 Task: Find connections with filter location Santa Cruz das Palmeiras with filter topic #successwith filter profile language German with filter current company Kronos Incorporated with filter school Sacred Heart Convent School with filter industry IT System Data Services with filter service category Typing with filter keywords title Biostatistician
Action: Mouse moved to (183, 217)
Screenshot: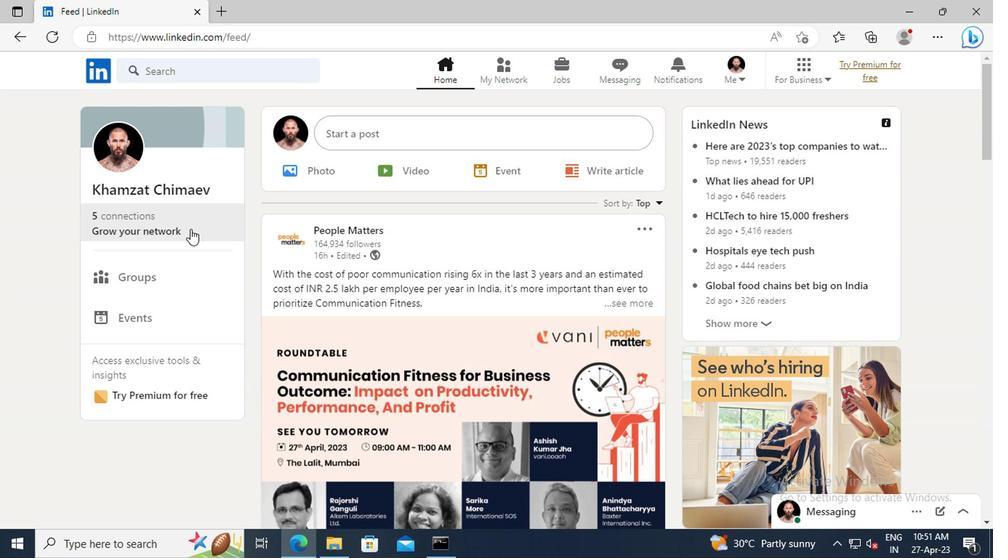 
Action: Mouse pressed left at (183, 217)
Screenshot: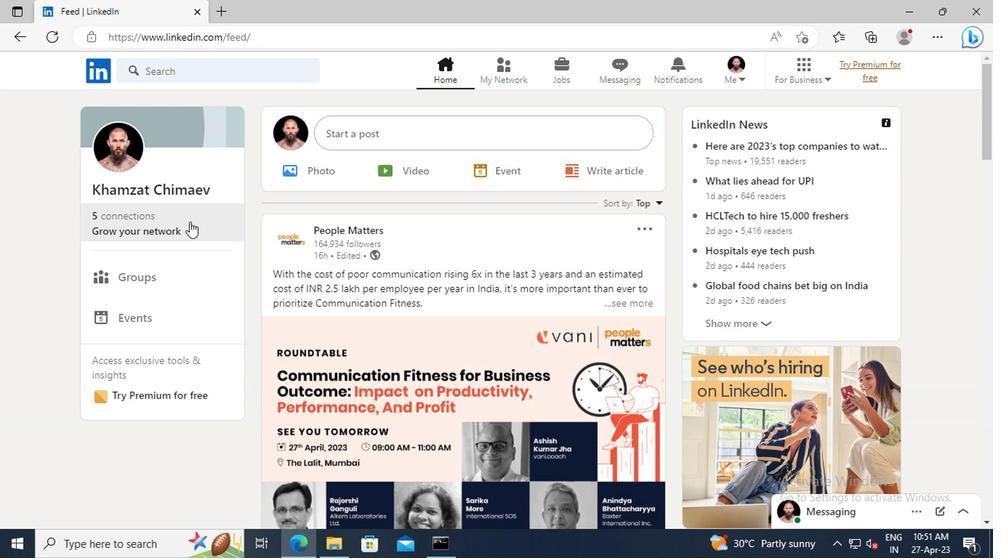 
Action: Mouse moved to (192, 157)
Screenshot: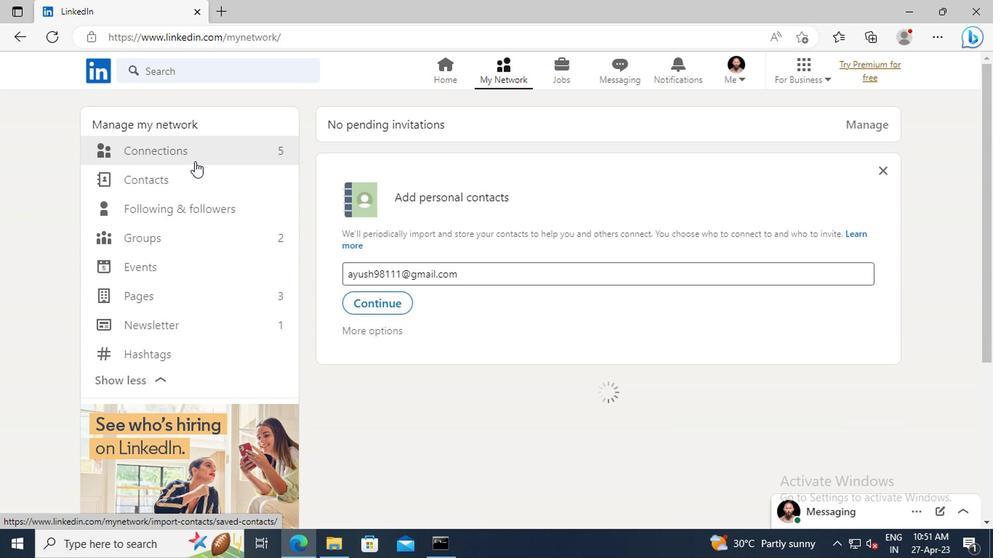 
Action: Mouse pressed left at (192, 157)
Screenshot: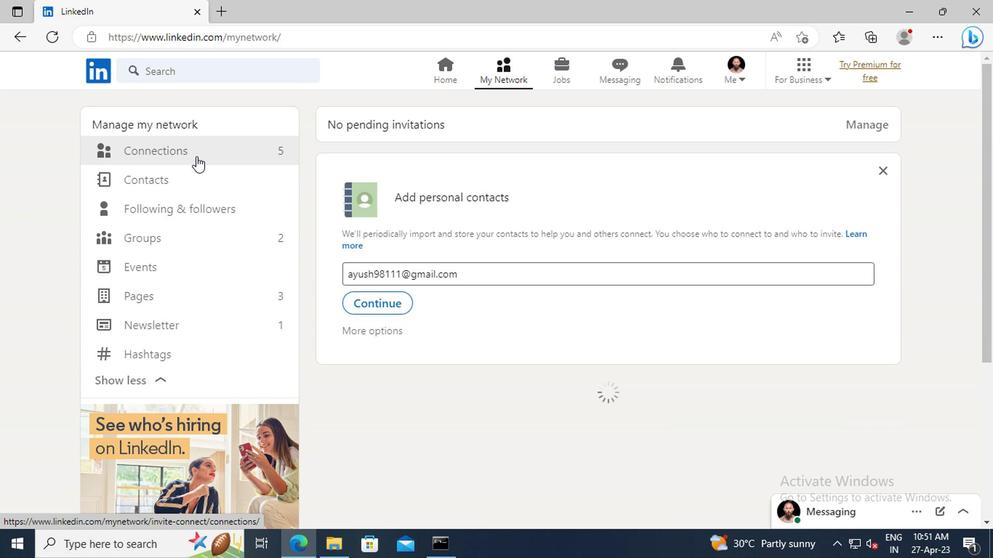 
Action: Mouse moved to (609, 157)
Screenshot: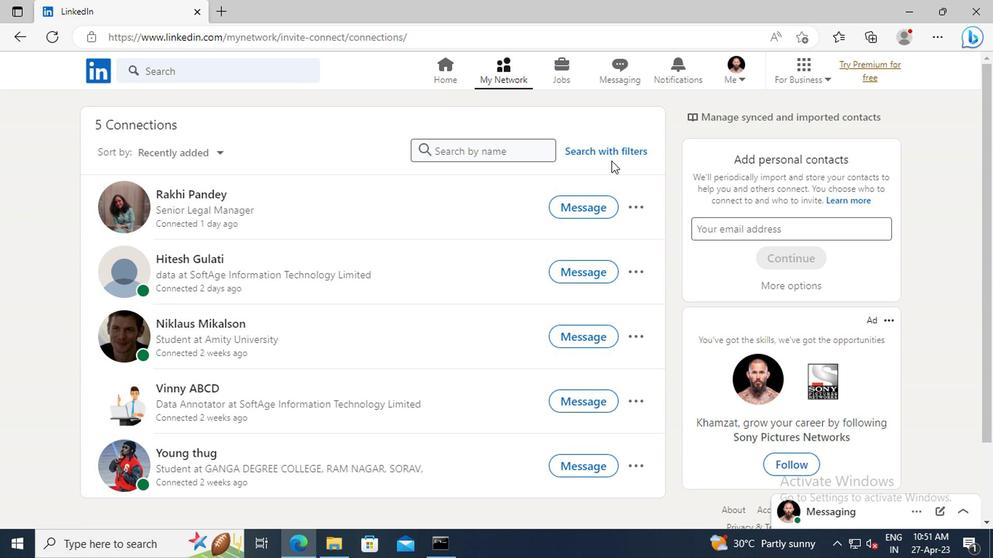 
Action: Mouse pressed left at (609, 157)
Screenshot: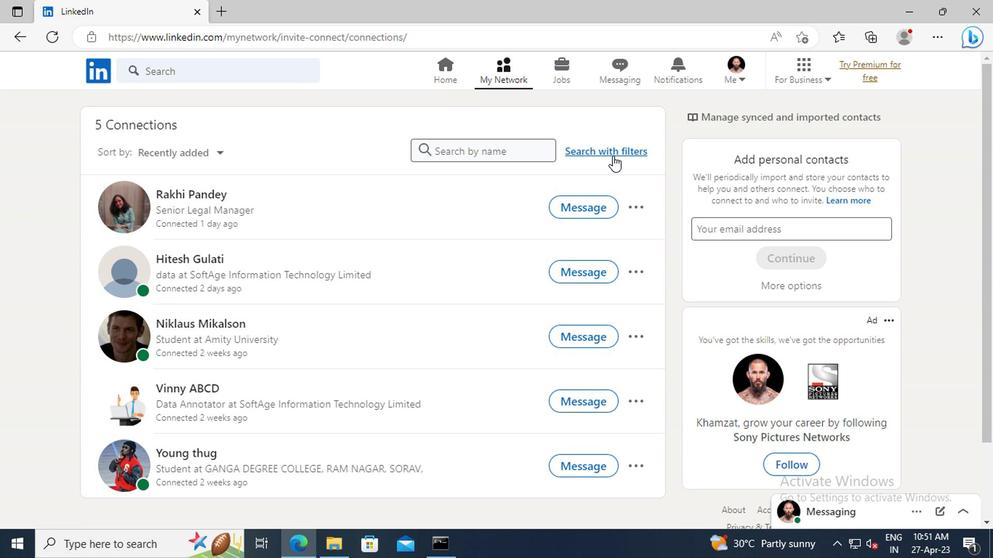
Action: Mouse moved to (557, 116)
Screenshot: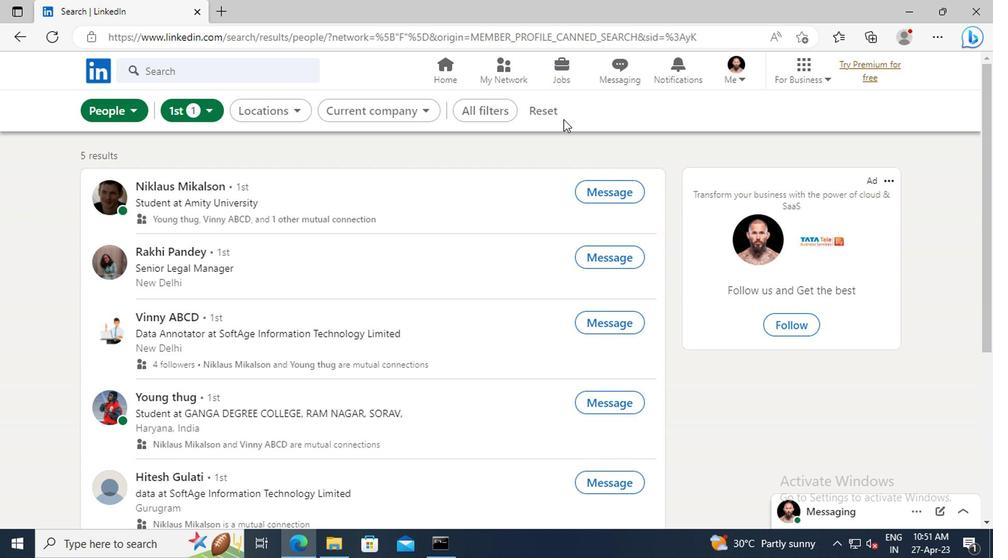 
Action: Mouse pressed left at (557, 116)
Screenshot: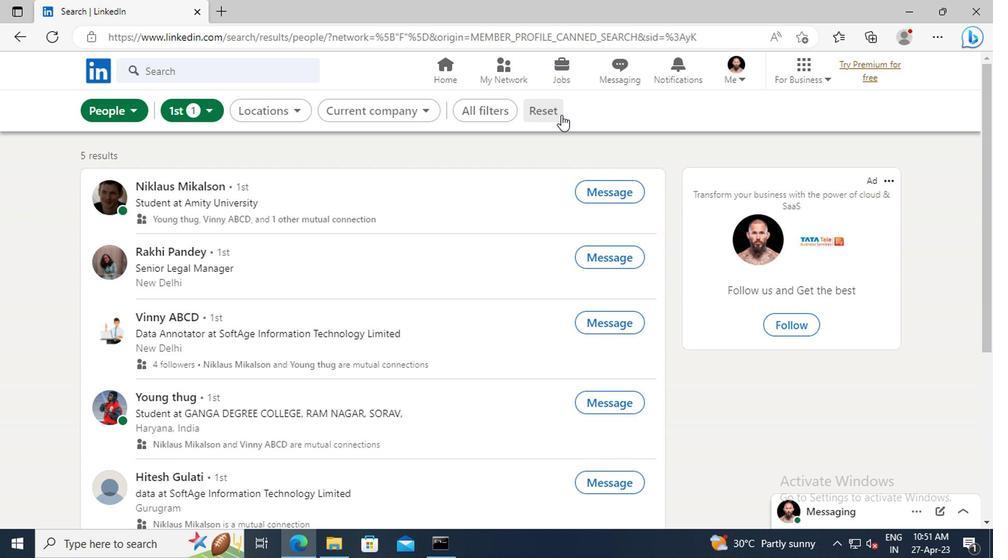 
Action: Mouse moved to (519, 109)
Screenshot: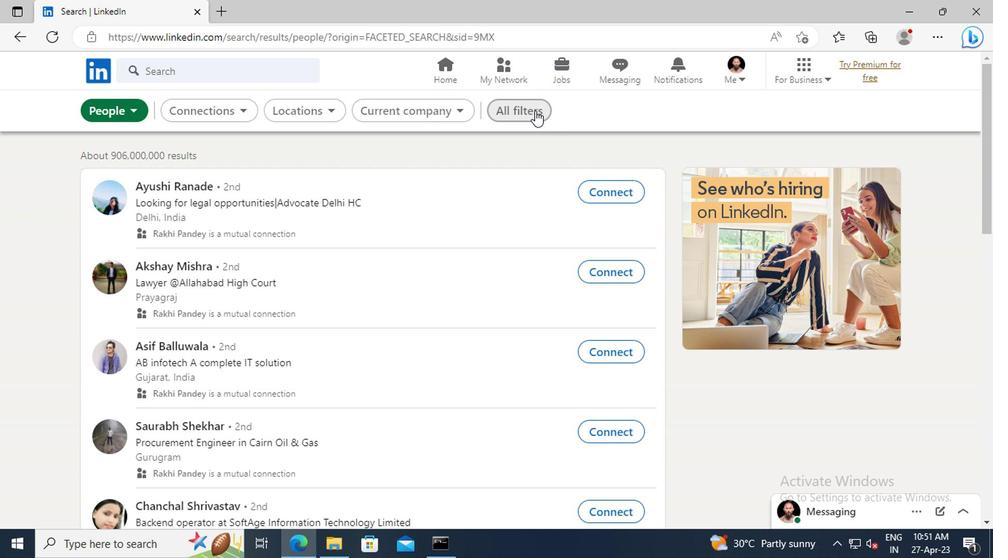
Action: Mouse pressed left at (519, 109)
Screenshot: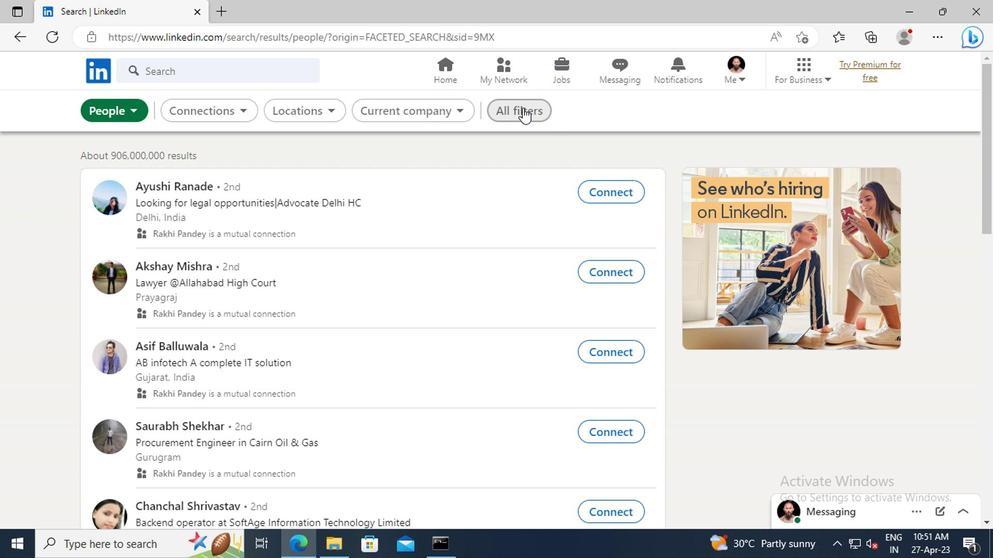 
Action: Mouse moved to (831, 248)
Screenshot: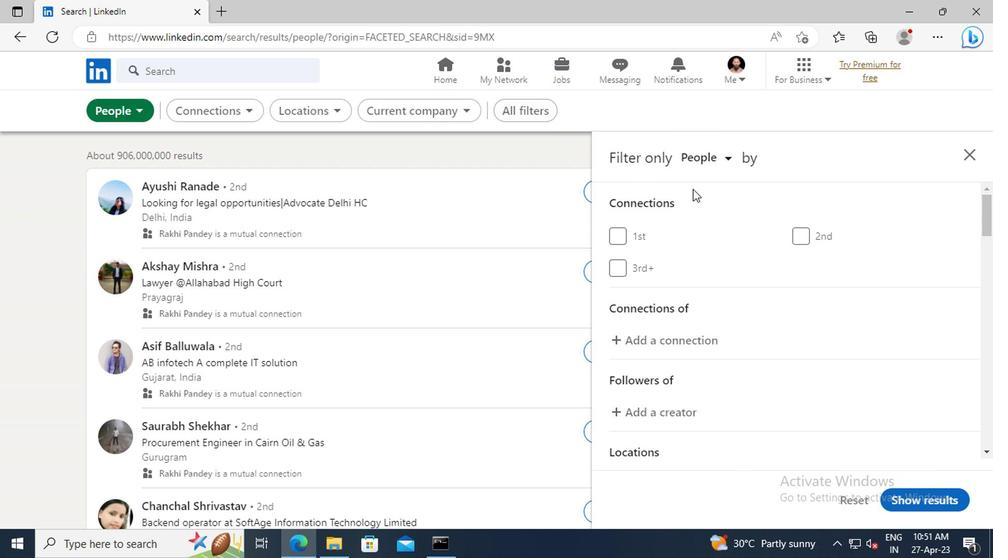
Action: Mouse scrolled (831, 247) with delta (0, 0)
Screenshot: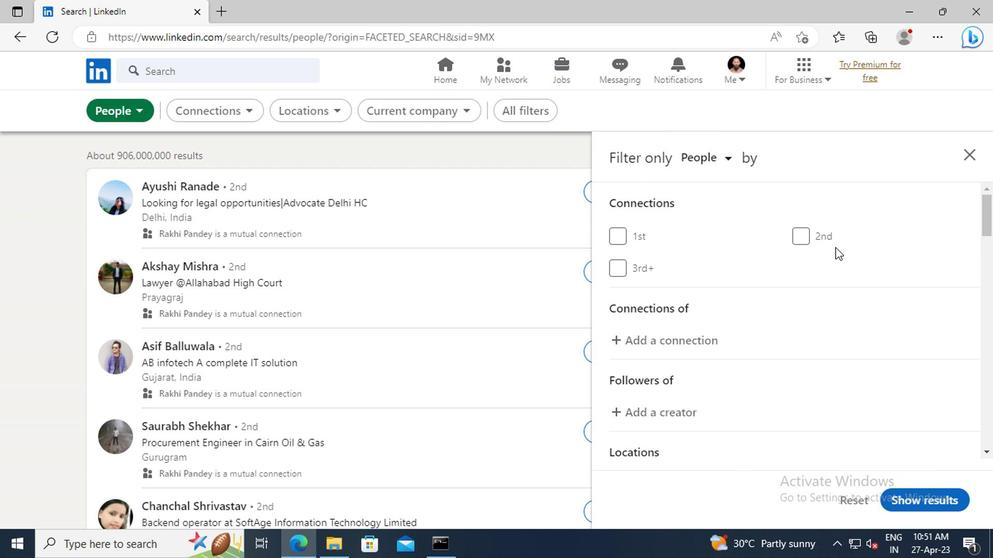 
Action: Mouse scrolled (831, 247) with delta (0, 0)
Screenshot: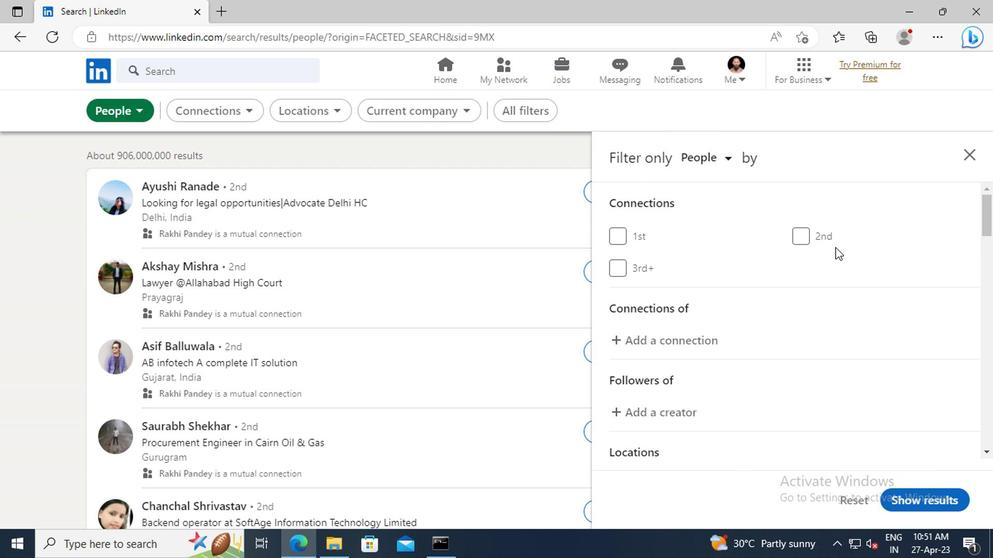 
Action: Mouse scrolled (831, 247) with delta (0, 0)
Screenshot: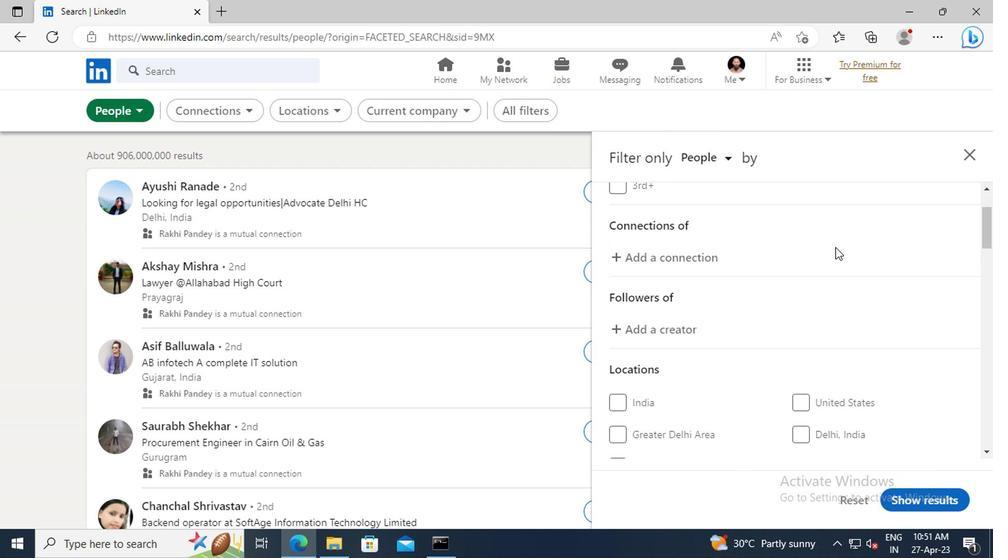 
Action: Mouse scrolled (831, 247) with delta (0, 0)
Screenshot: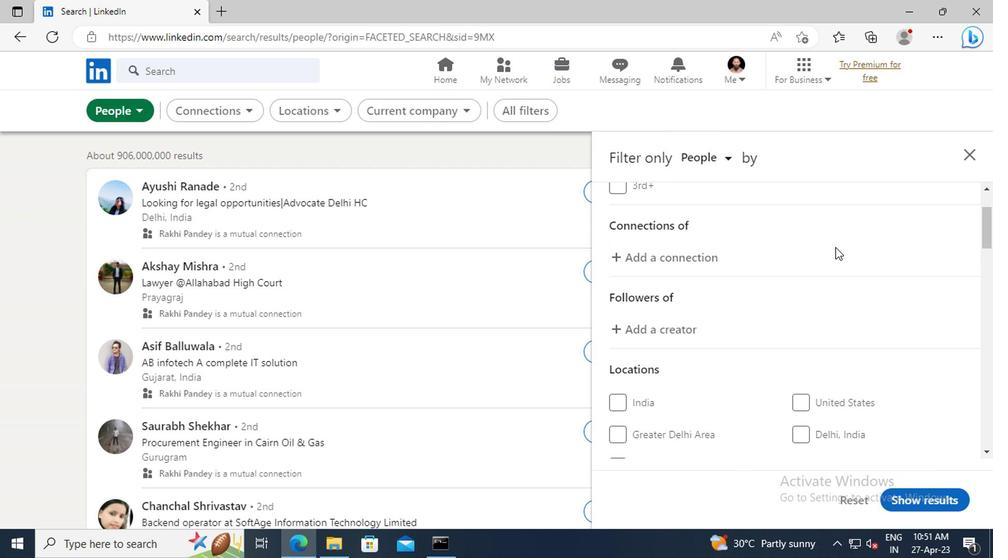 
Action: Mouse scrolled (831, 247) with delta (0, 0)
Screenshot: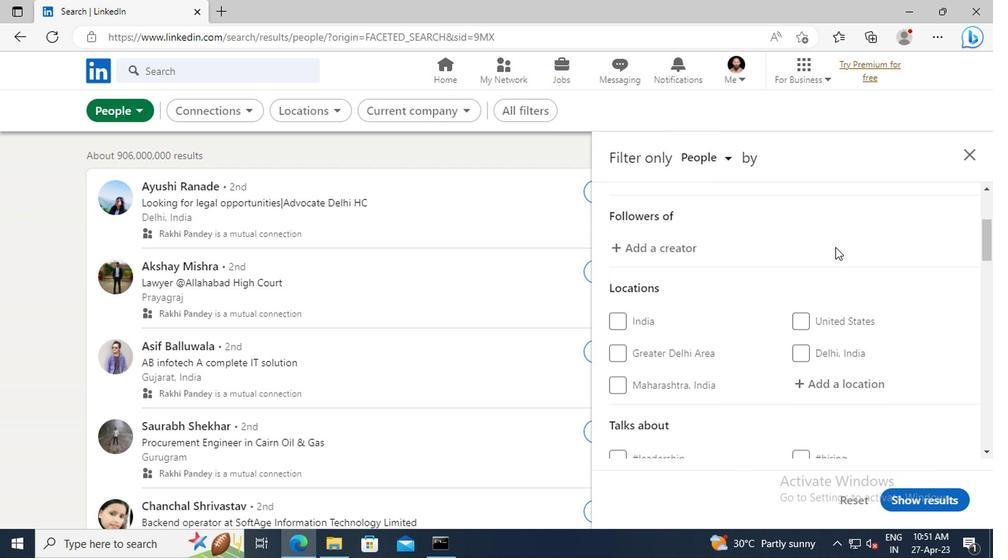 
Action: Mouse moved to (831, 338)
Screenshot: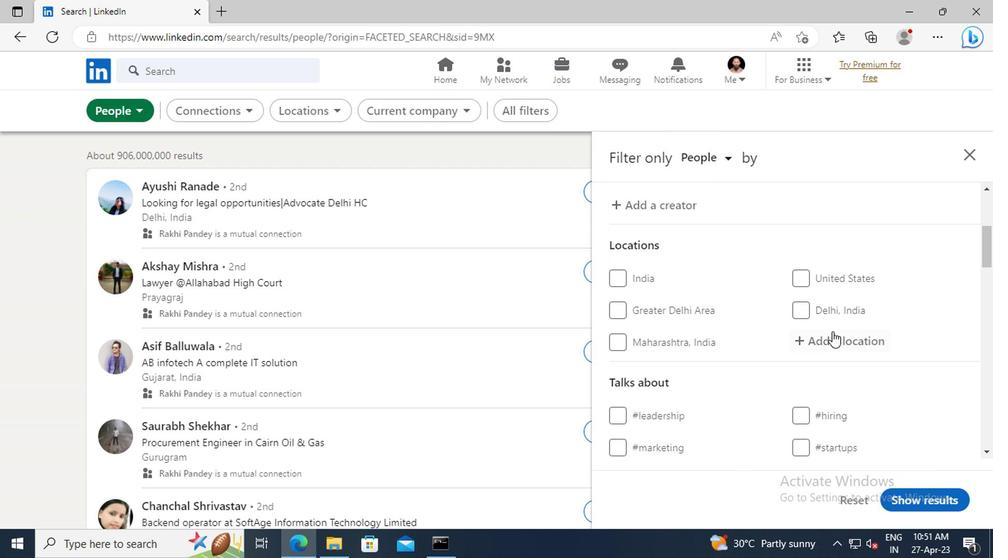 
Action: Mouse pressed left at (831, 338)
Screenshot: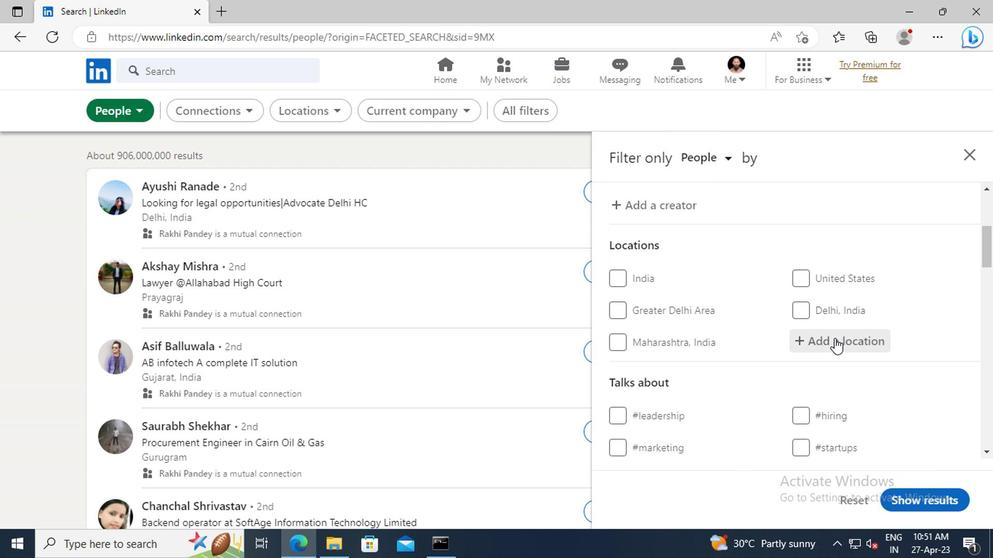 
Action: Key pressed <Key.shift>SANTA<Key.space><Key.shift>CRUZ<Key.space>DAS<Key.space><Key.shift>PALMEIRAS
Screenshot: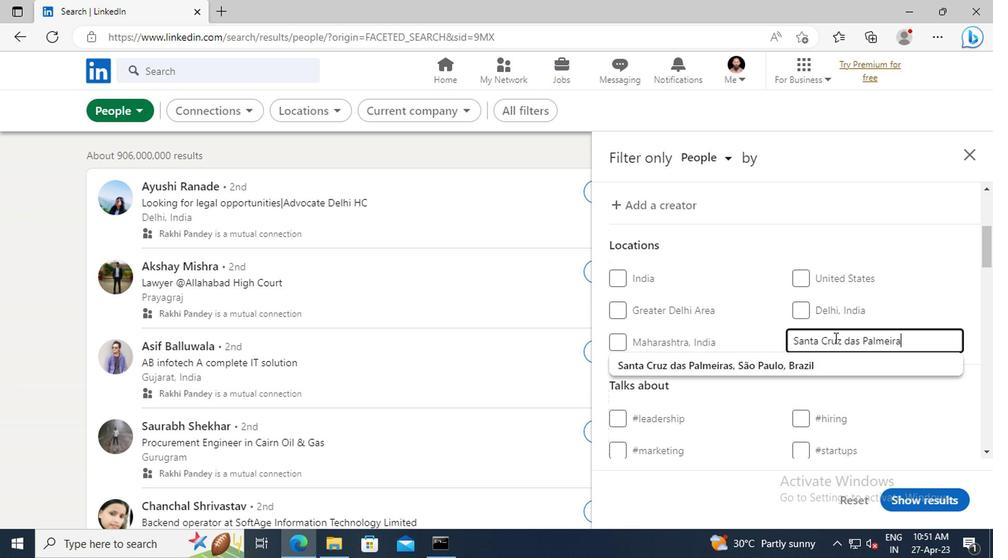 
Action: Mouse moved to (825, 366)
Screenshot: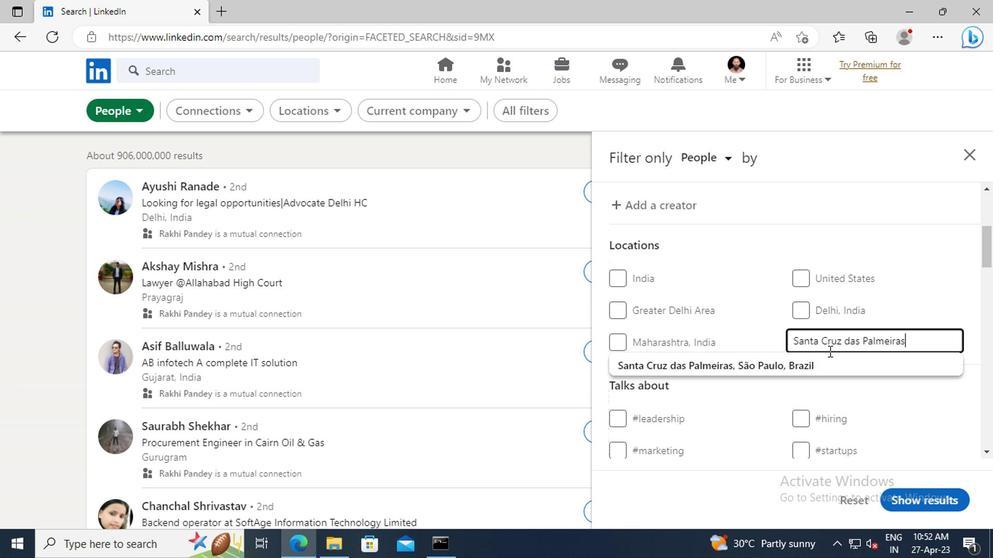 
Action: Mouse pressed left at (825, 366)
Screenshot: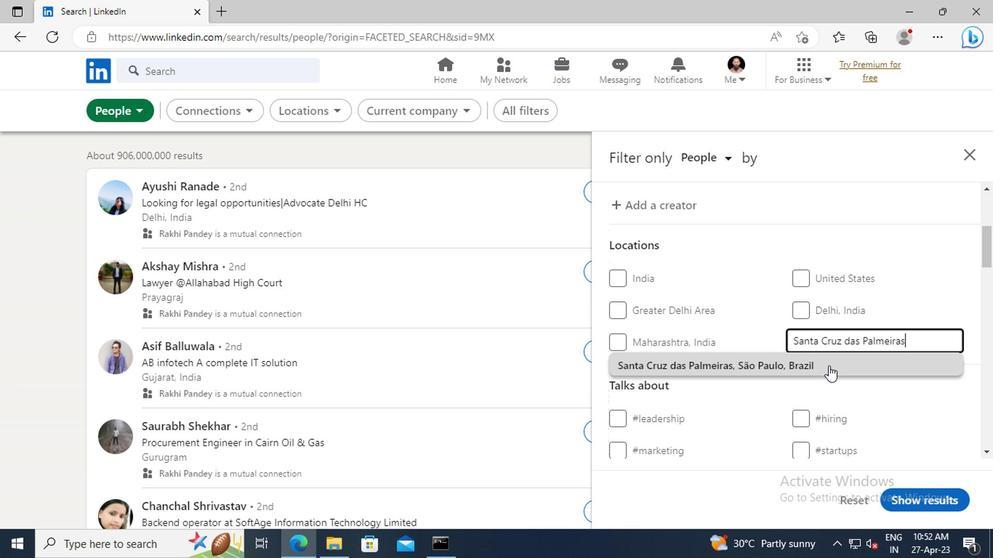 
Action: Mouse moved to (812, 277)
Screenshot: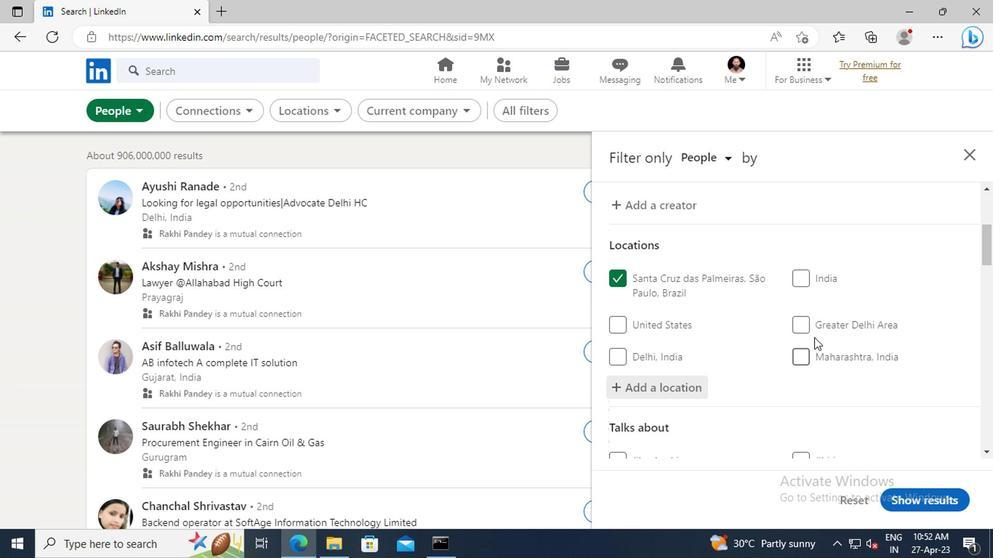 
Action: Mouse scrolled (812, 277) with delta (0, 0)
Screenshot: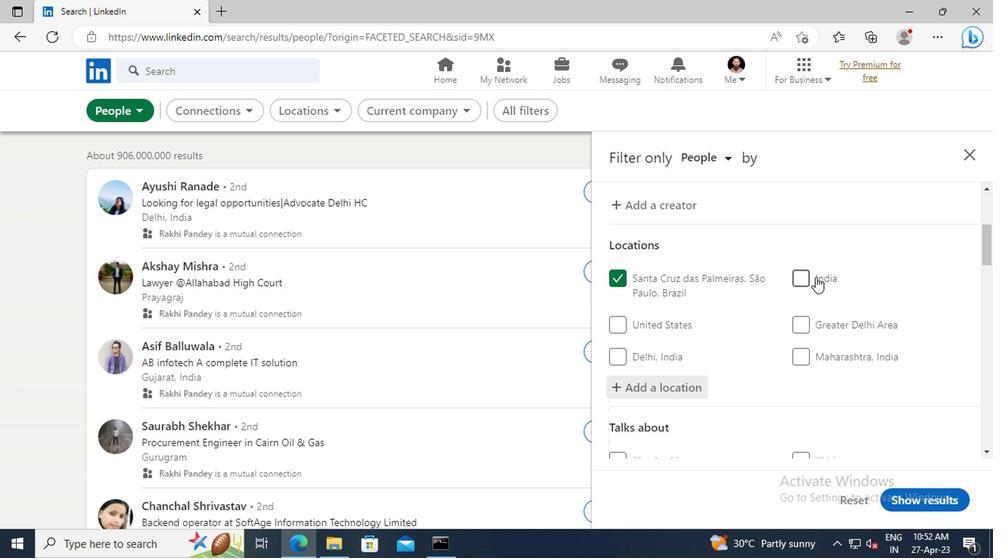 
Action: Mouse scrolled (812, 277) with delta (0, 0)
Screenshot: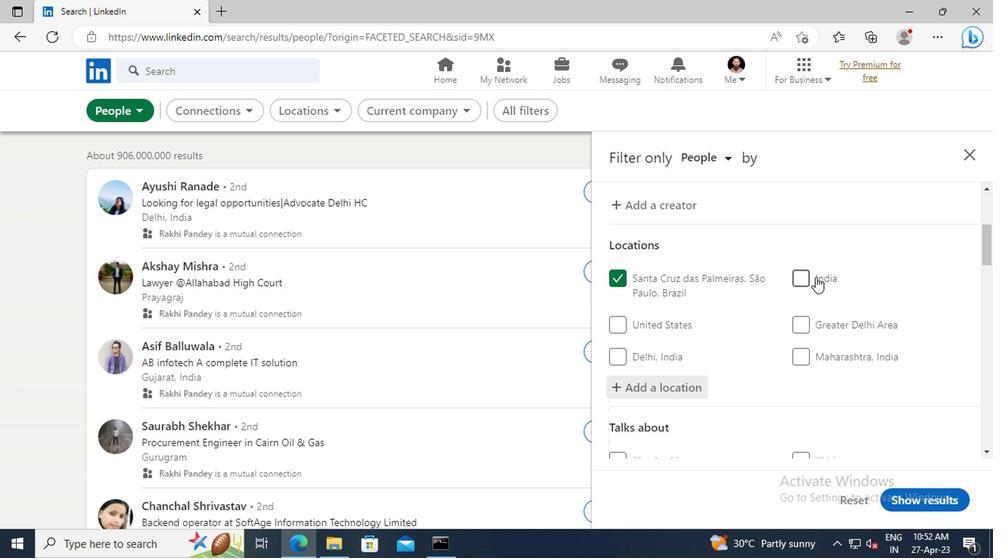 
Action: Mouse scrolled (812, 277) with delta (0, 0)
Screenshot: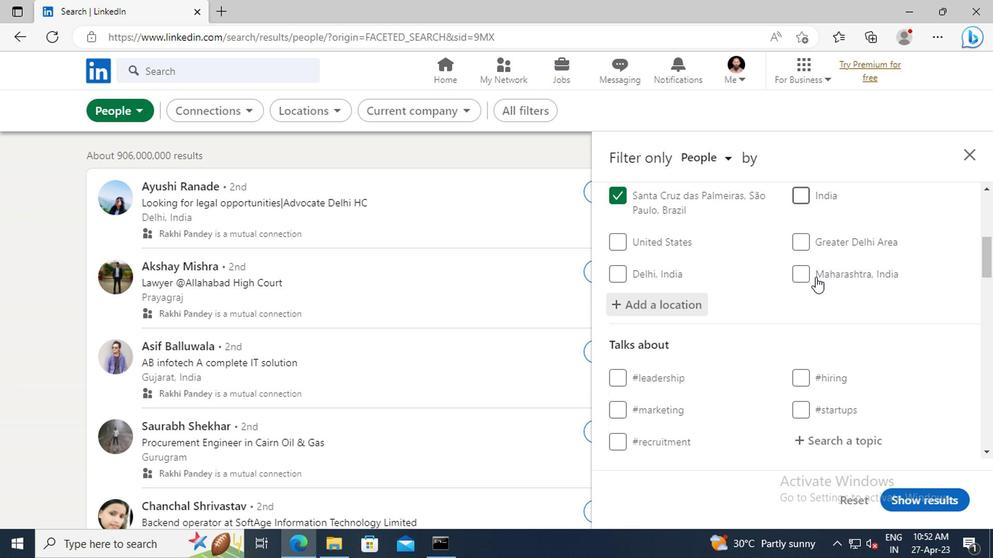 
Action: Mouse scrolled (812, 277) with delta (0, 0)
Screenshot: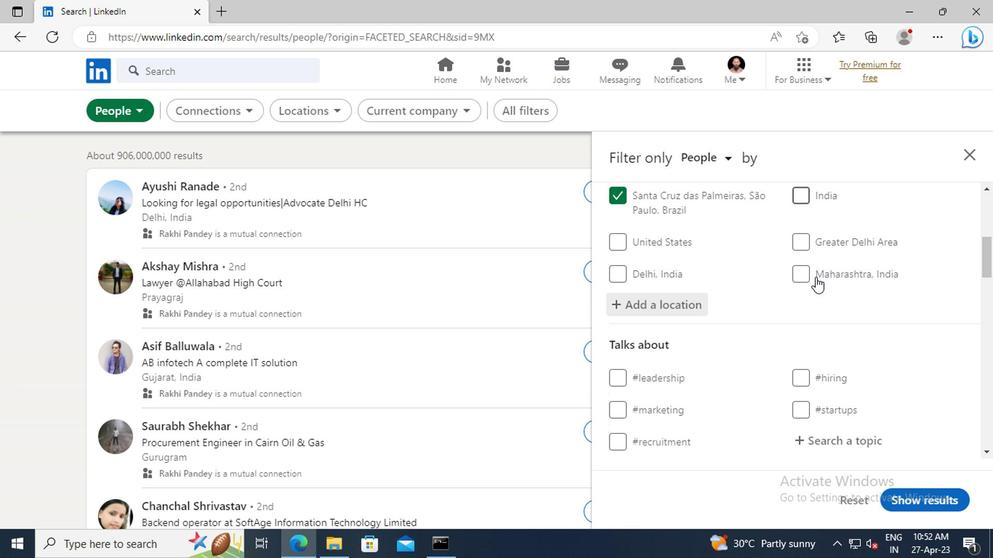 
Action: Mouse scrolled (812, 277) with delta (0, 0)
Screenshot: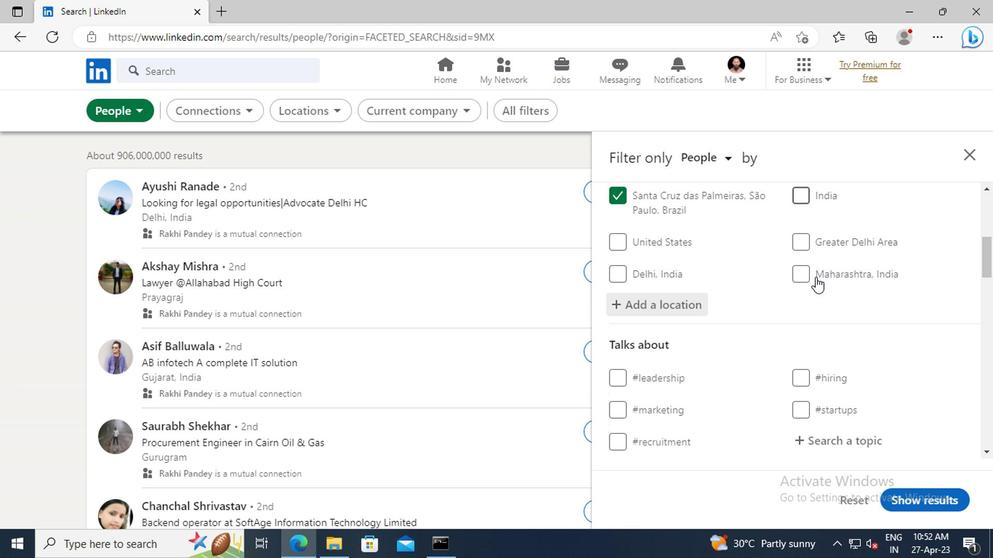 
Action: Mouse moved to (820, 315)
Screenshot: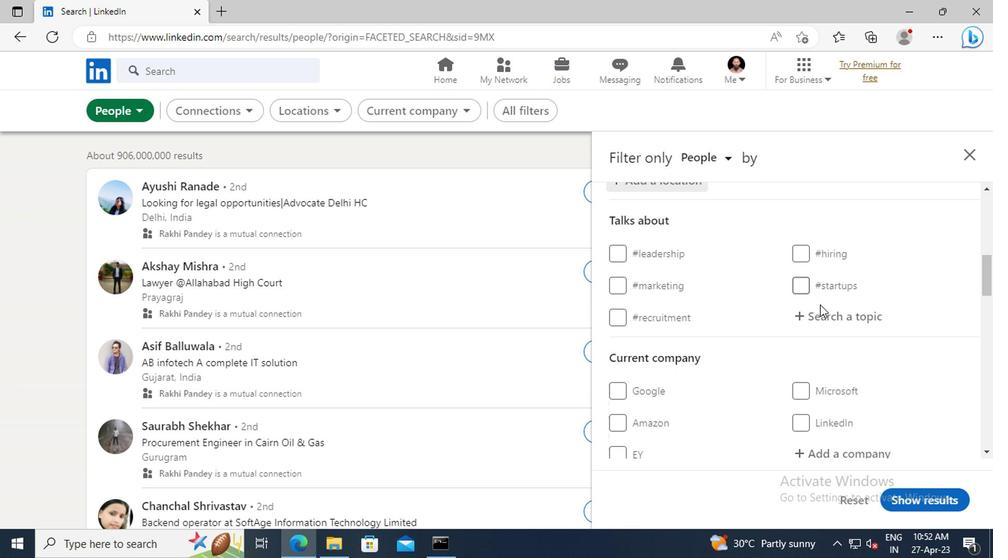 
Action: Mouse pressed left at (820, 315)
Screenshot: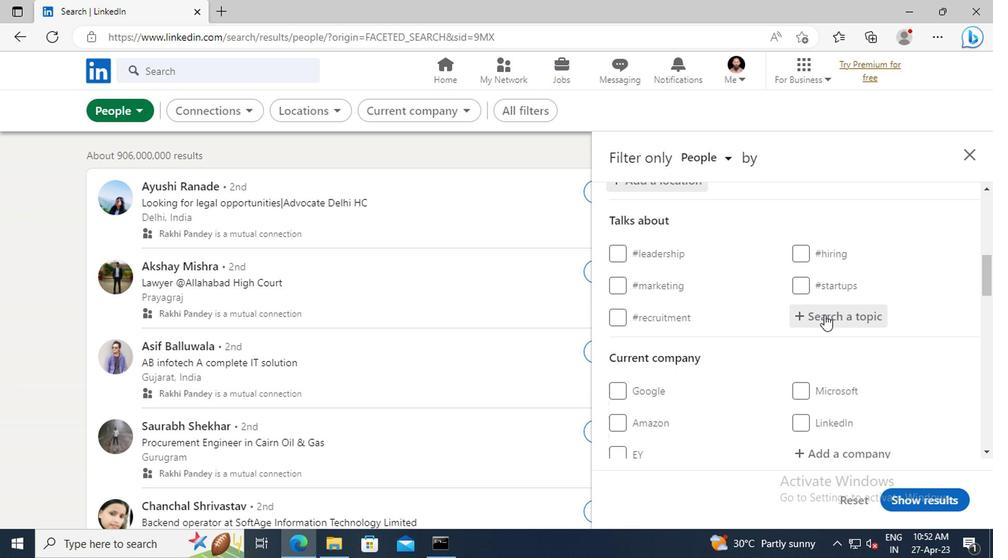 
Action: Key pressed <Key.shift>#SUCCESSWITH<Key.enter>
Screenshot: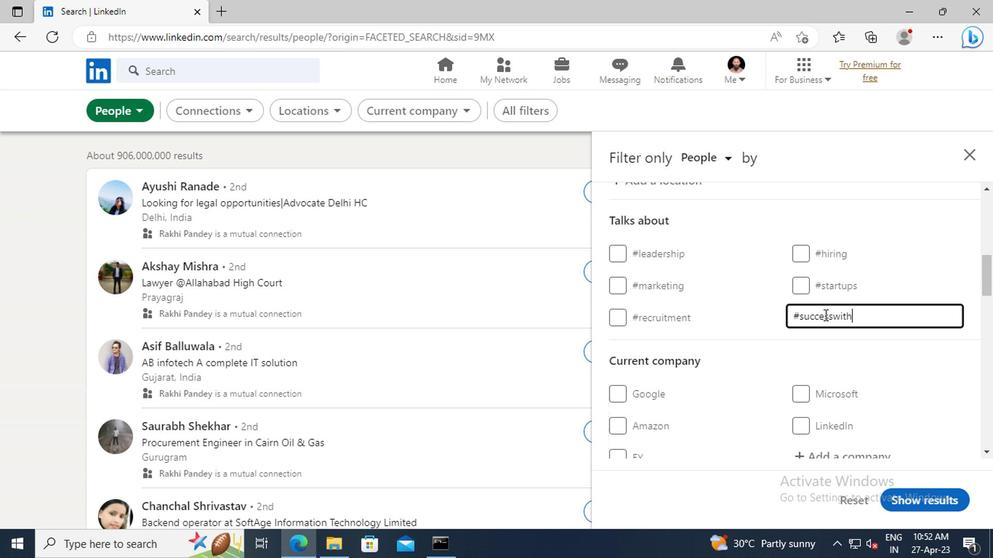 
Action: Mouse moved to (763, 315)
Screenshot: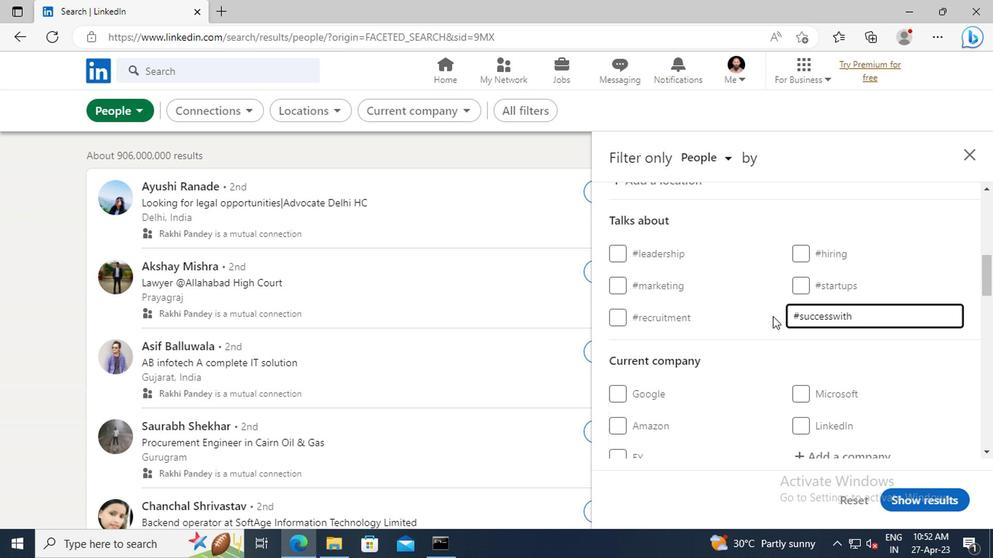 
Action: Mouse scrolled (763, 314) with delta (0, -1)
Screenshot: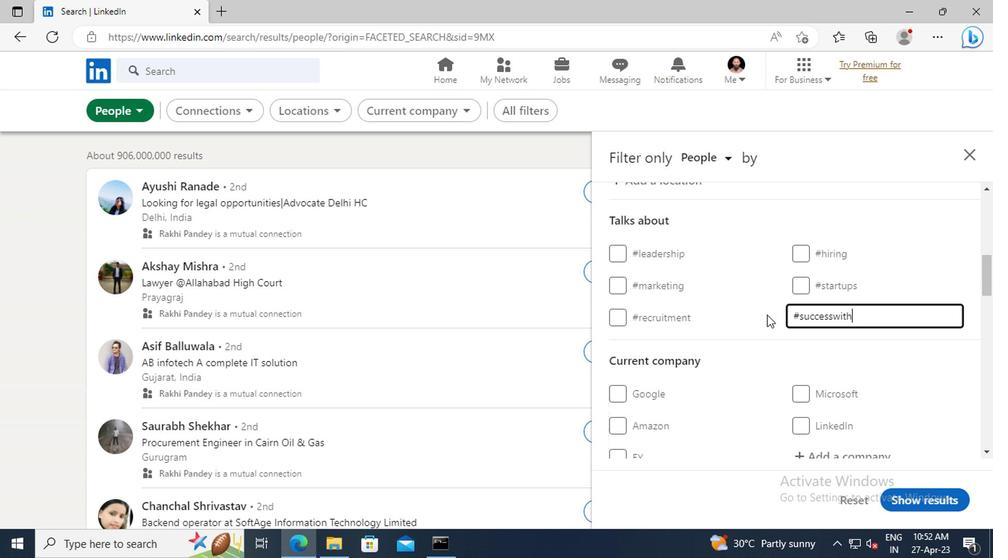 
Action: Mouse scrolled (763, 314) with delta (0, -1)
Screenshot: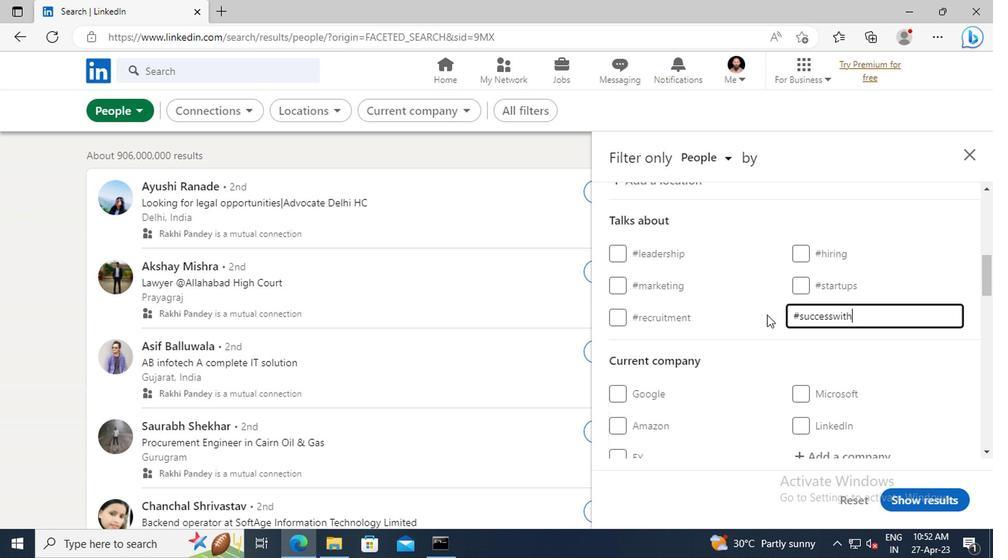 
Action: Mouse scrolled (763, 314) with delta (0, -1)
Screenshot: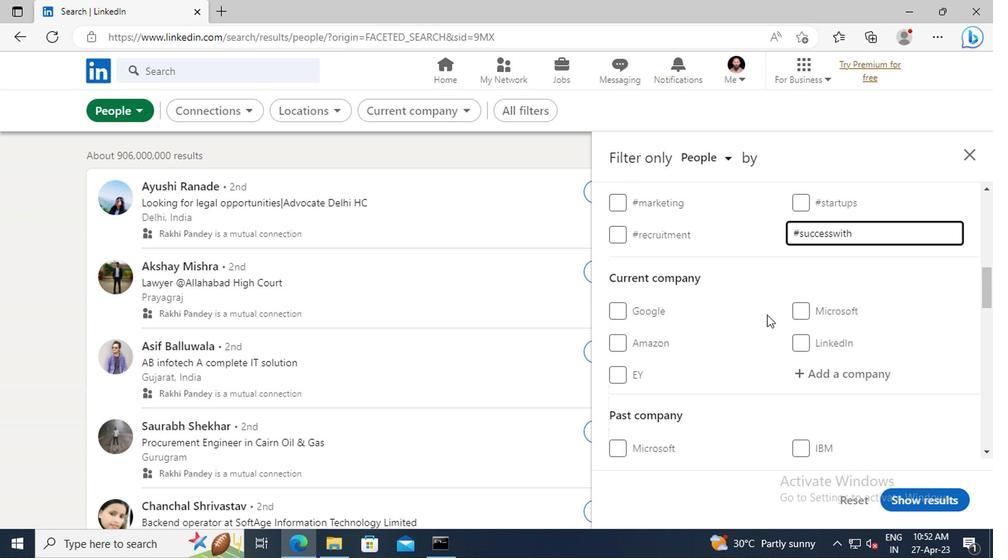 
Action: Mouse scrolled (763, 314) with delta (0, -1)
Screenshot: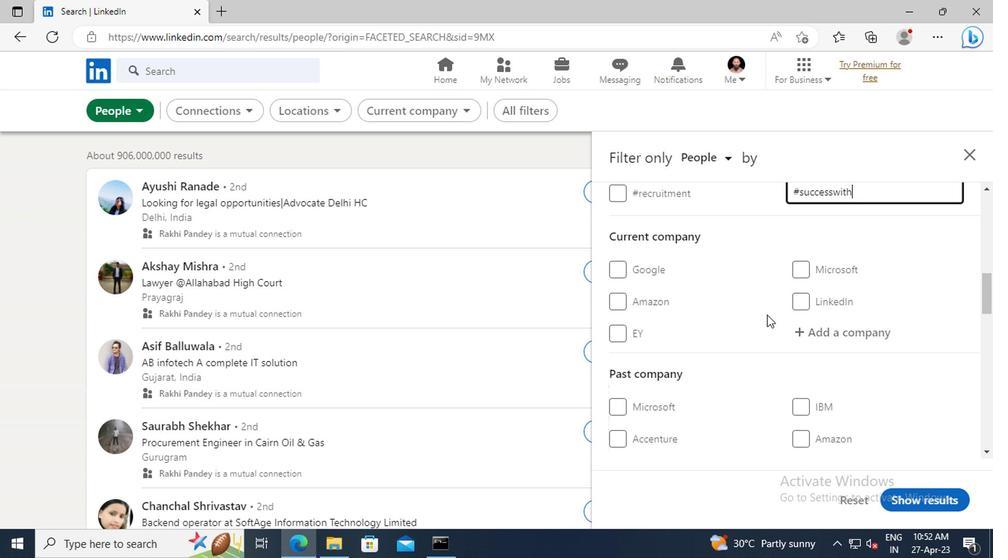 
Action: Mouse scrolled (763, 314) with delta (0, -1)
Screenshot: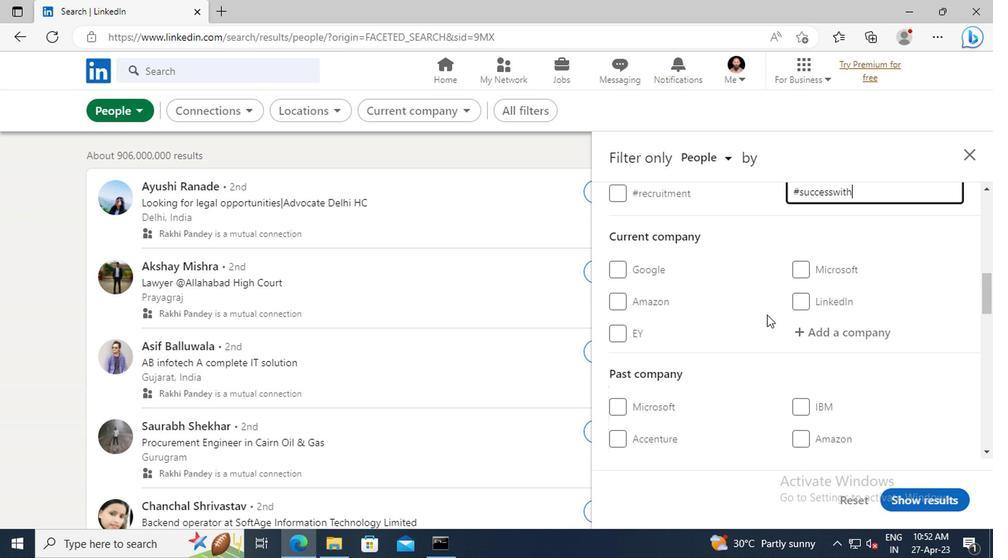 
Action: Mouse scrolled (763, 314) with delta (0, -1)
Screenshot: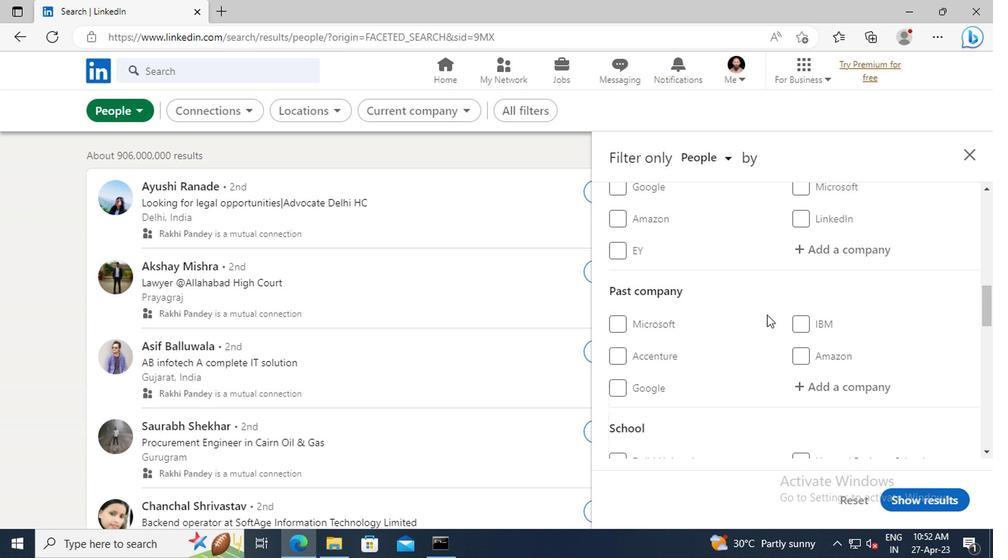 
Action: Mouse scrolled (763, 314) with delta (0, -1)
Screenshot: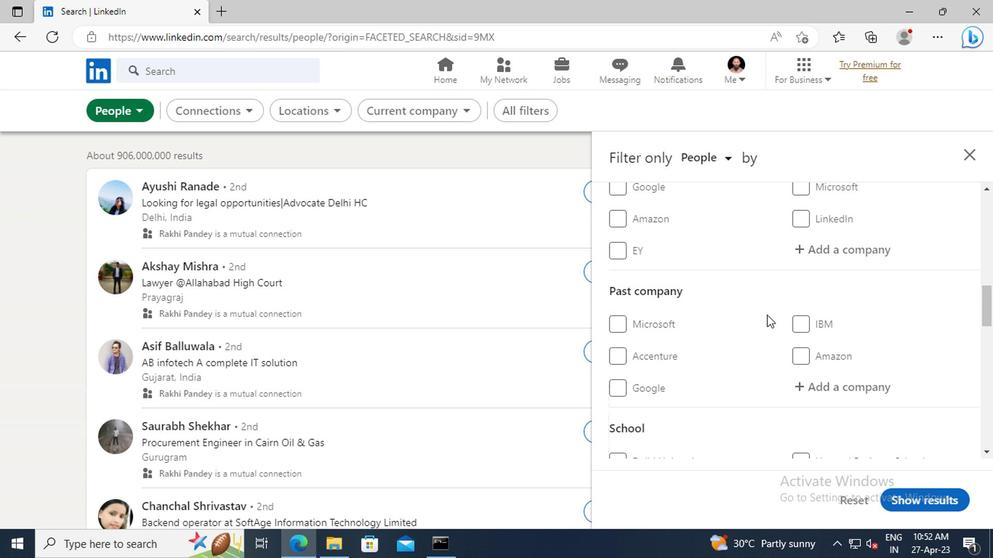 
Action: Mouse scrolled (763, 314) with delta (0, -1)
Screenshot: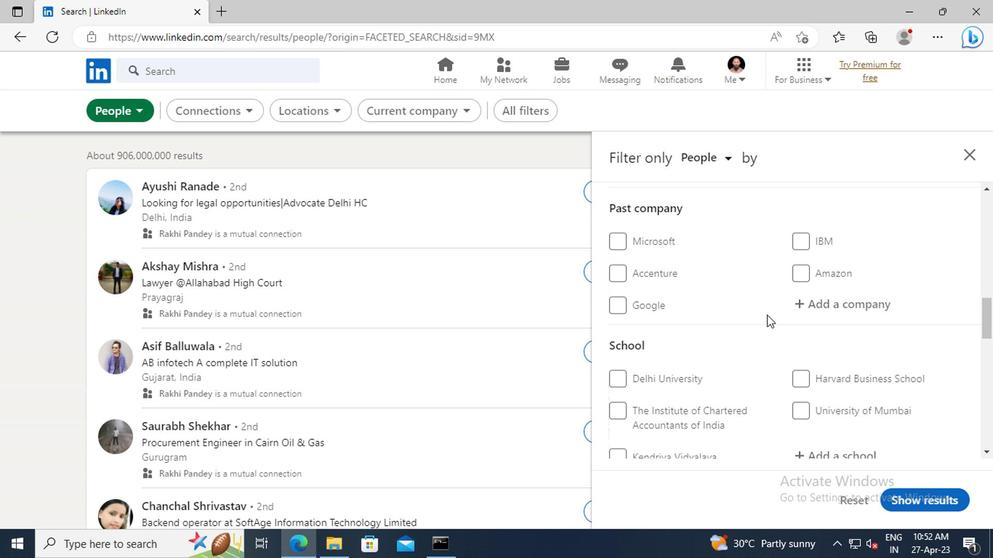 
Action: Mouse scrolled (763, 314) with delta (0, -1)
Screenshot: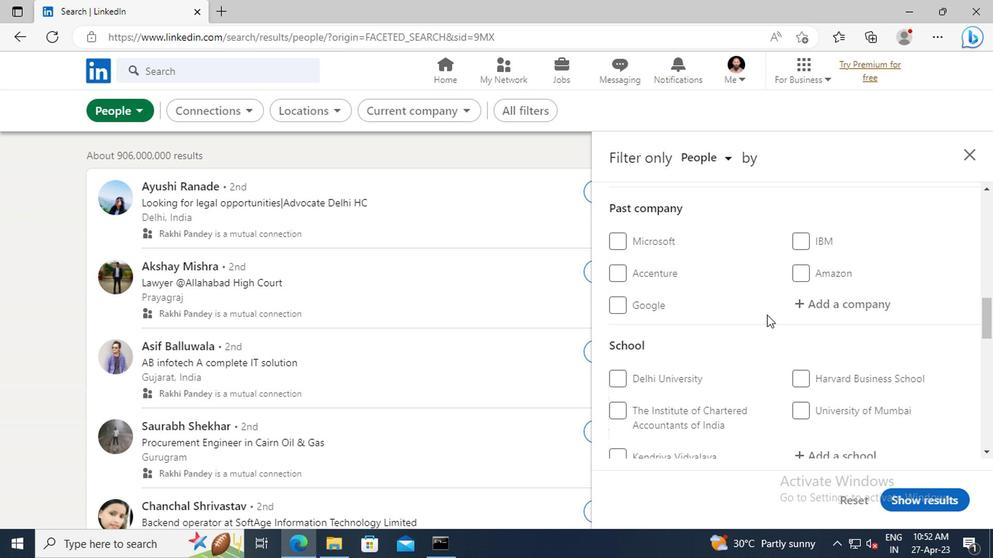 
Action: Mouse scrolled (763, 314) with delta (0, -1)
Screenshot: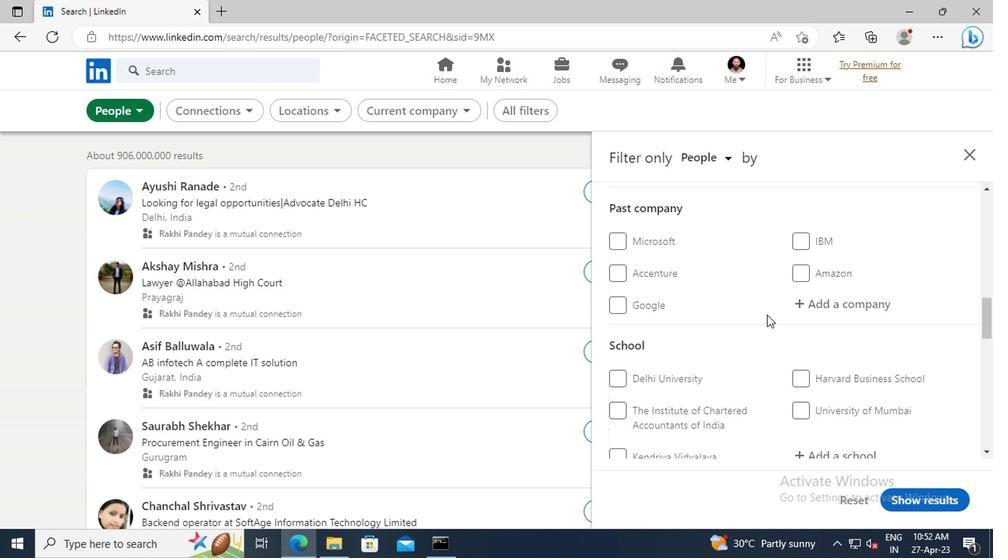 
Action: Mouse scrolled (763, 314) with delta (0, -1)
Screenshot: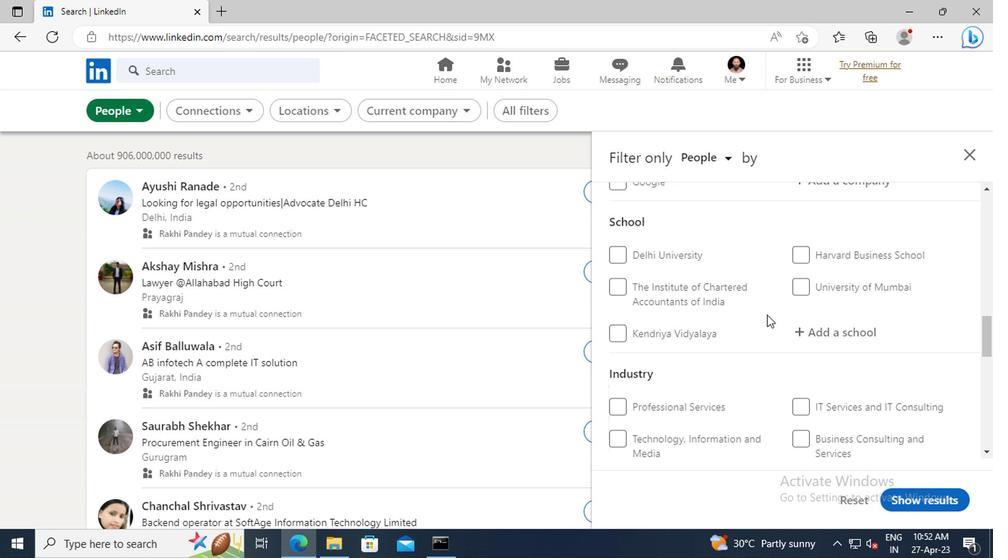 
Action: Mouse scrolled (763, 314) with delta (0, -1)
Screenshot: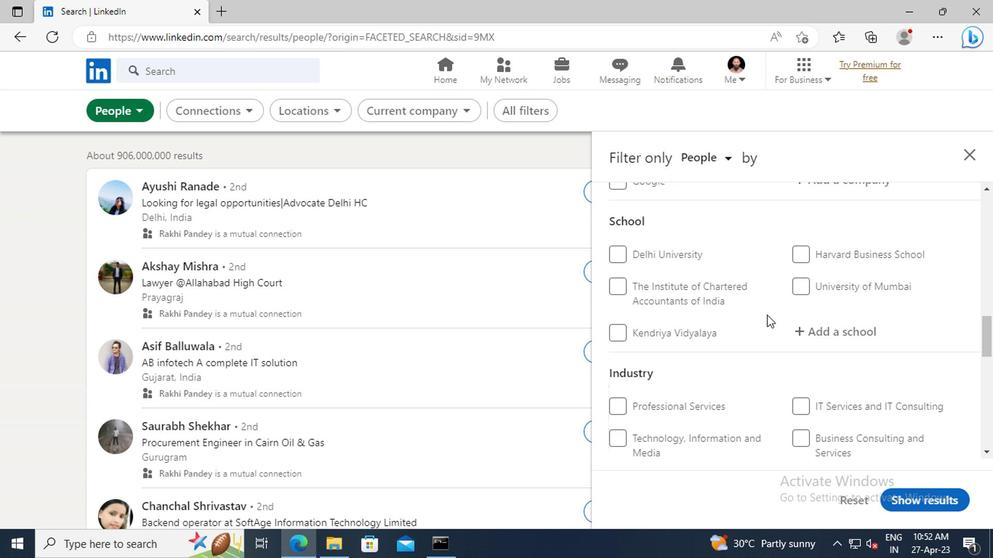 
Action: Mouse scrolled (763, 314) with delta (0, -1)
Screenshot: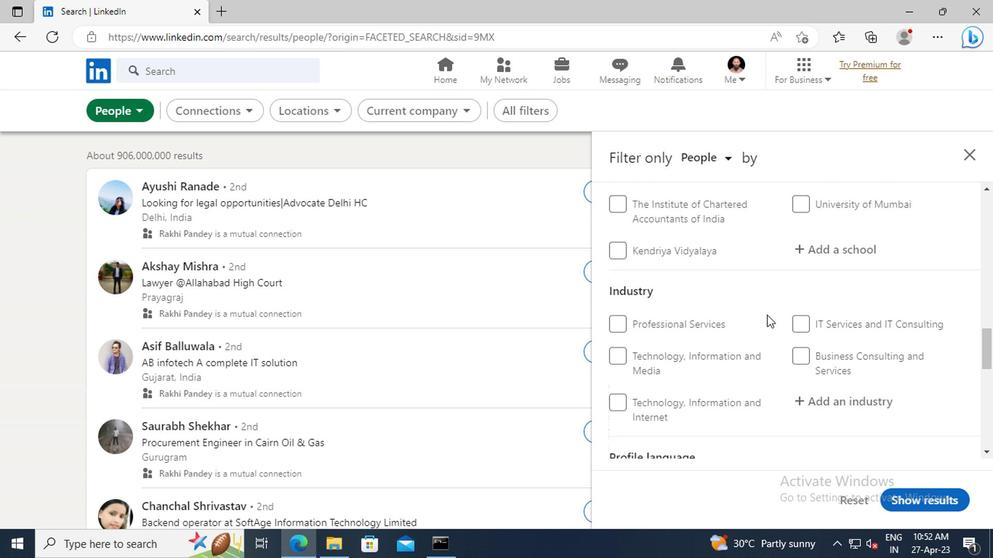 
Action: Mouse scrolled (763, 314) with delta (0, -1)
Screenshot: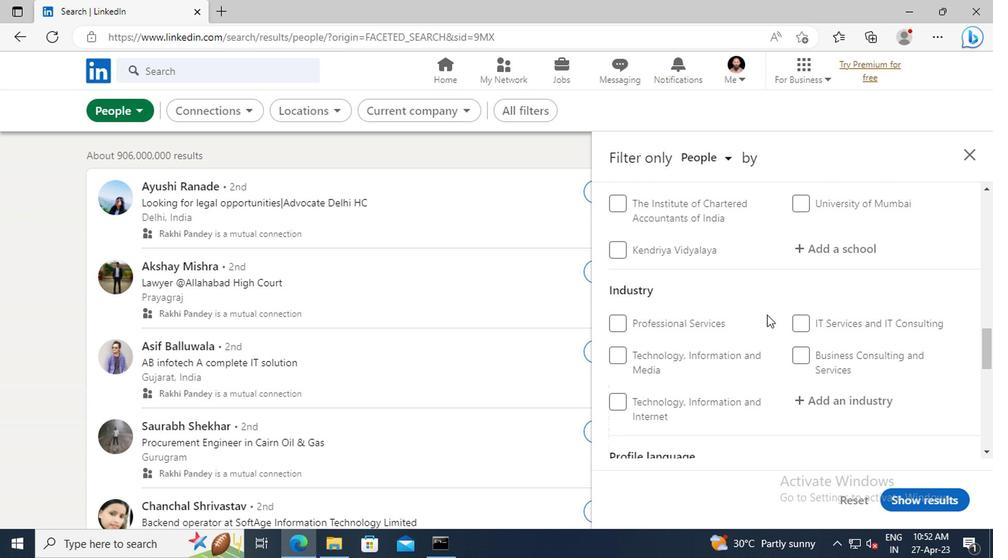 
Action: Mouse scrolled (763, 314) with delta (0, -1)
Screenshot: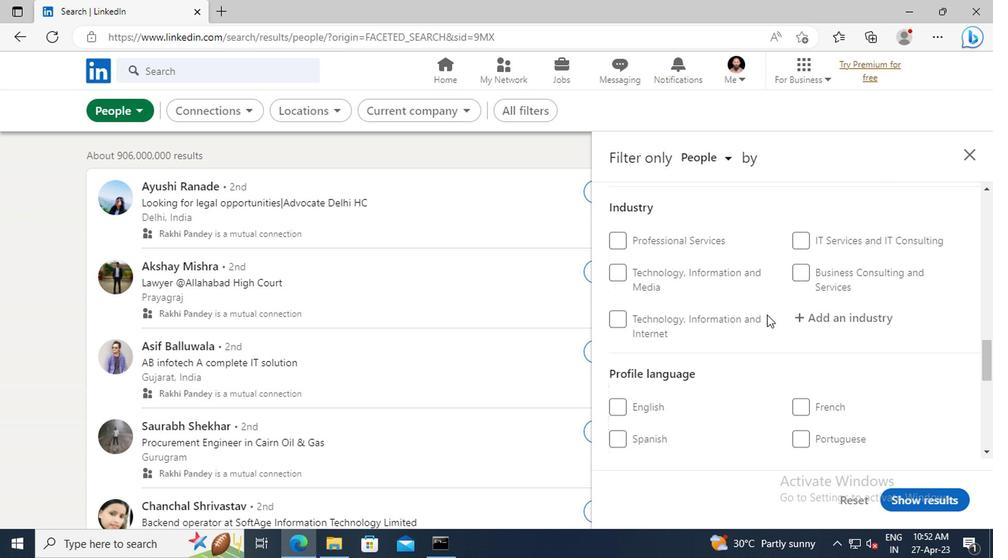 
Action: Mouse moved to (749, 333)
Screenshot: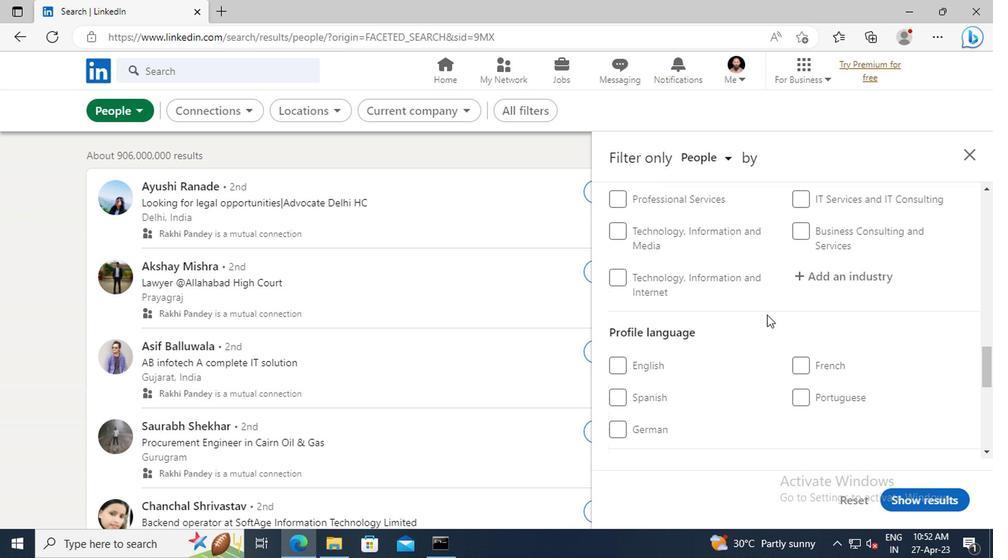 
Action: Mouse scrolled (749, 332) with delta (0, -1)
Screenshot: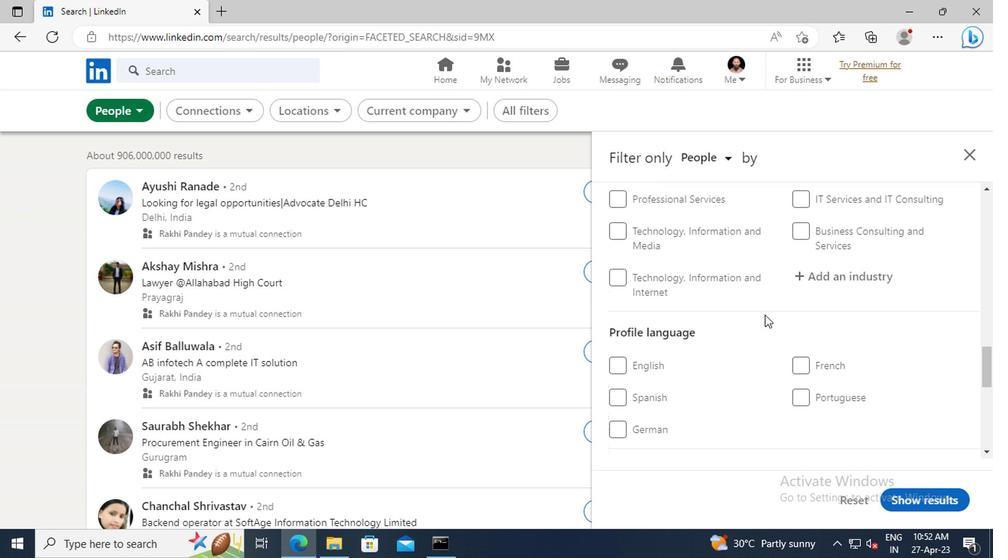 
Action: Mouse scrolled (749, 332) with delta (0, -1)
Screenshot: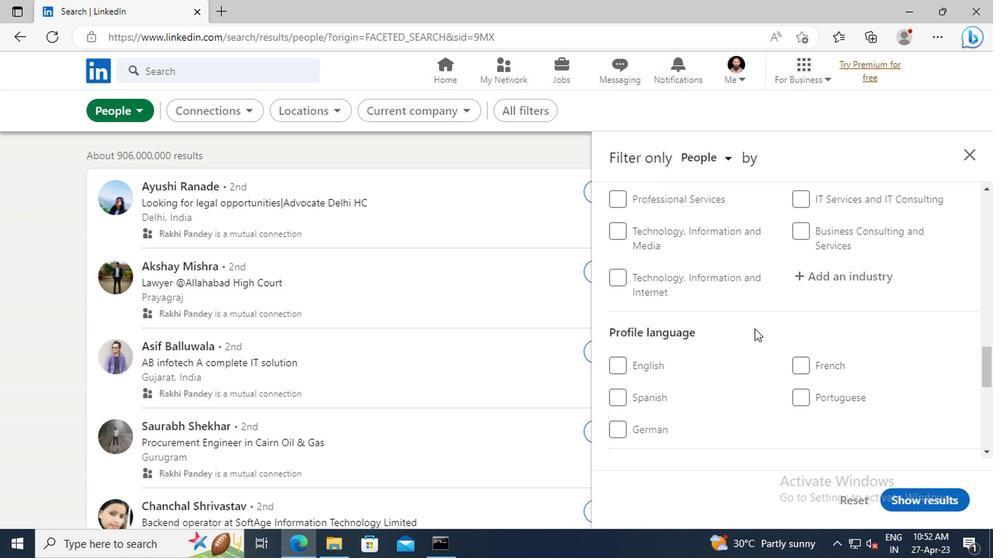 
Action: Mouse moved to (609, 350)
Screenshot: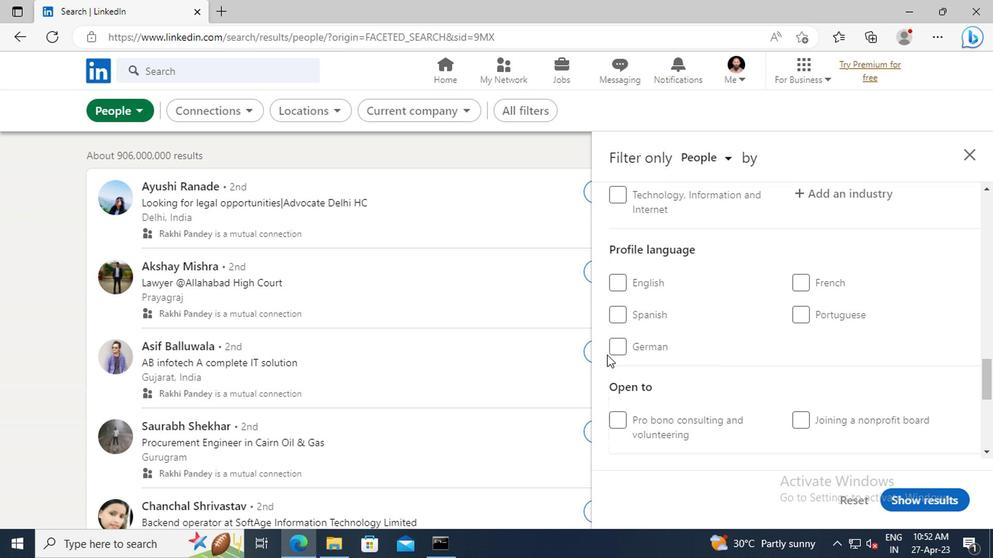
Action: Mouse pressed left at (609, 350)
Screenshot: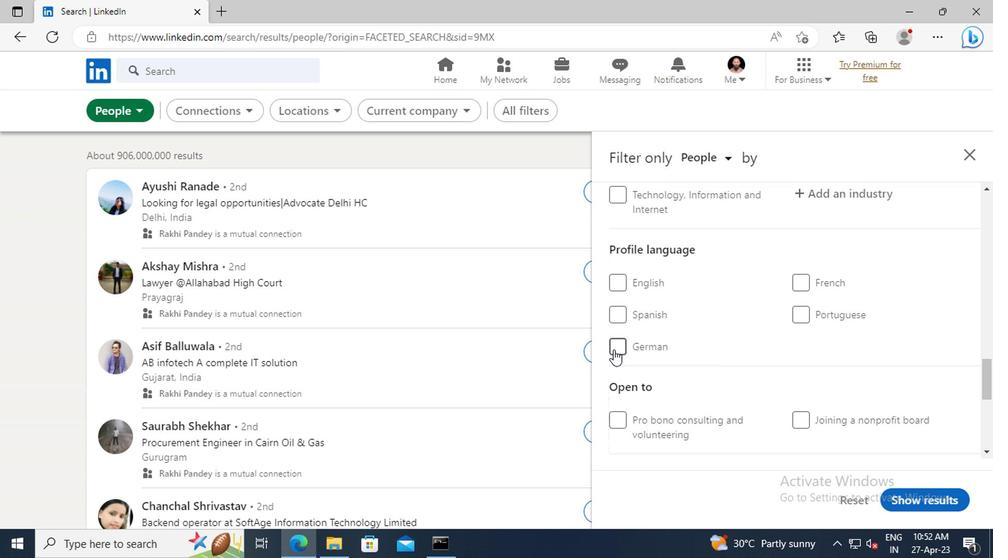 
Action: Mouse moved to (806, 350)
Screenshot: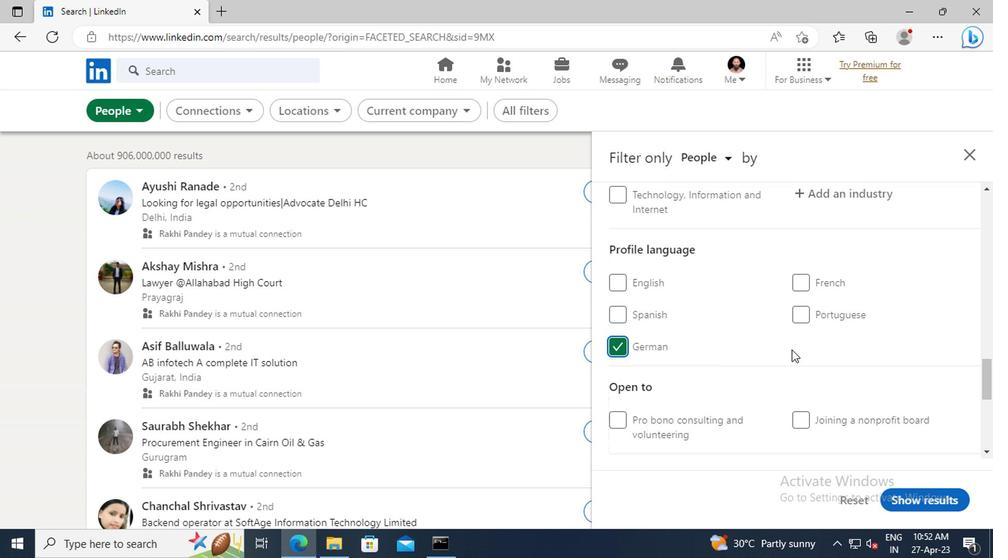 
Action: Mouse scrolled (806, 351) with delta (0, 1)
Screenshot: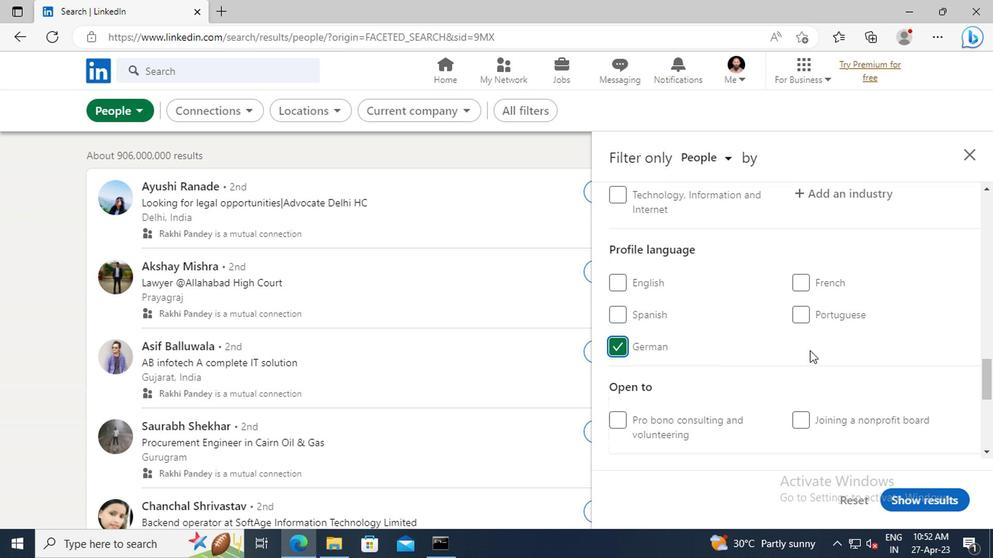 
Action: Mouse scrolled (806, 351) with delta (0, 1)
Screenshot: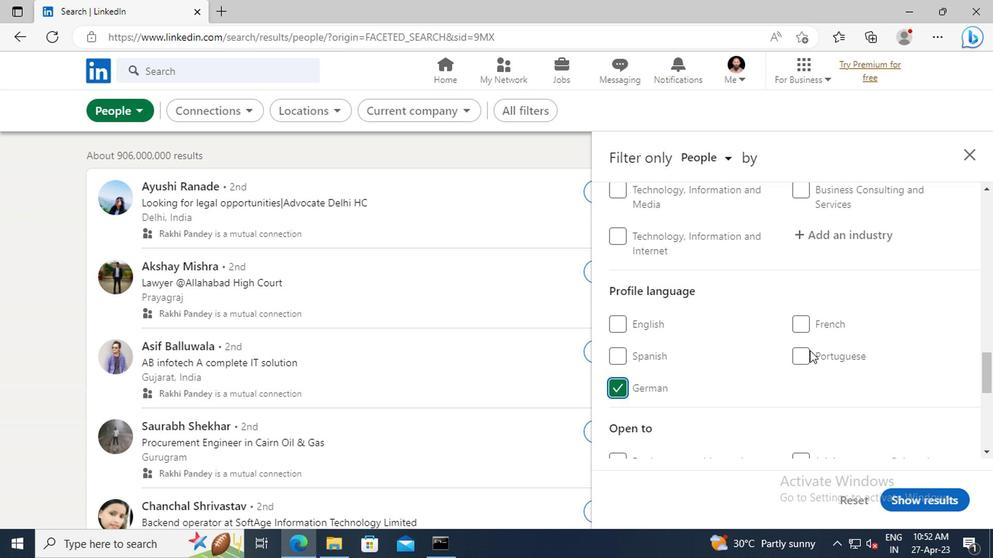 
Action: Mouse scrolled (806, 351) with delta (0, 1)
Screenshot: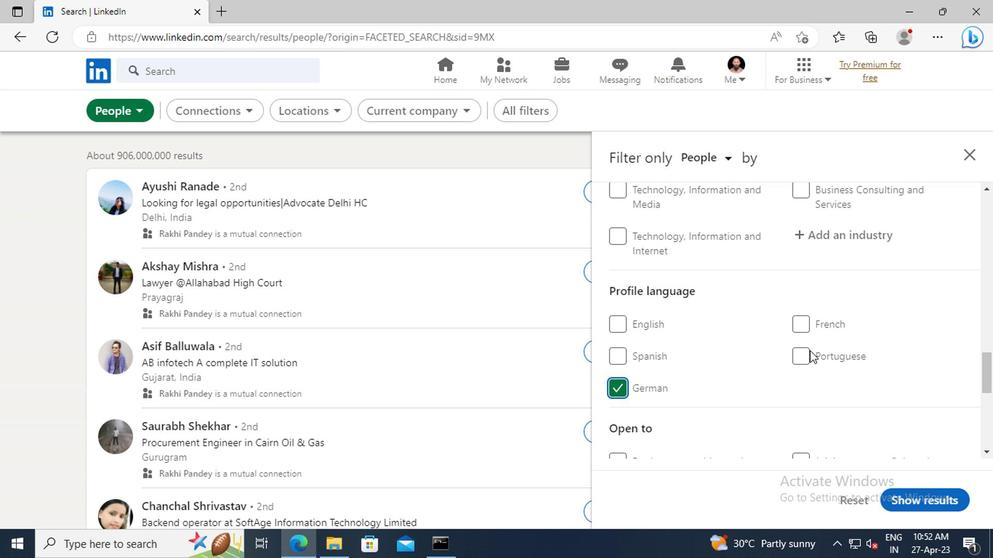 
Action: Mouse scrolled (806, 351) with delta (0, 1)
Screenshot: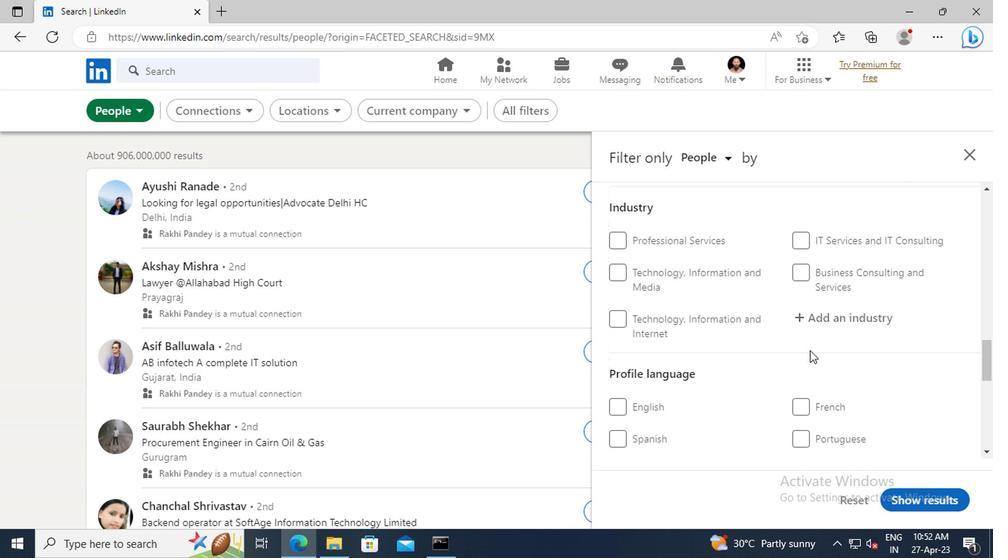 
Action: Mouse scrolled (806, 351) with delta (0, 1)
Screenshot: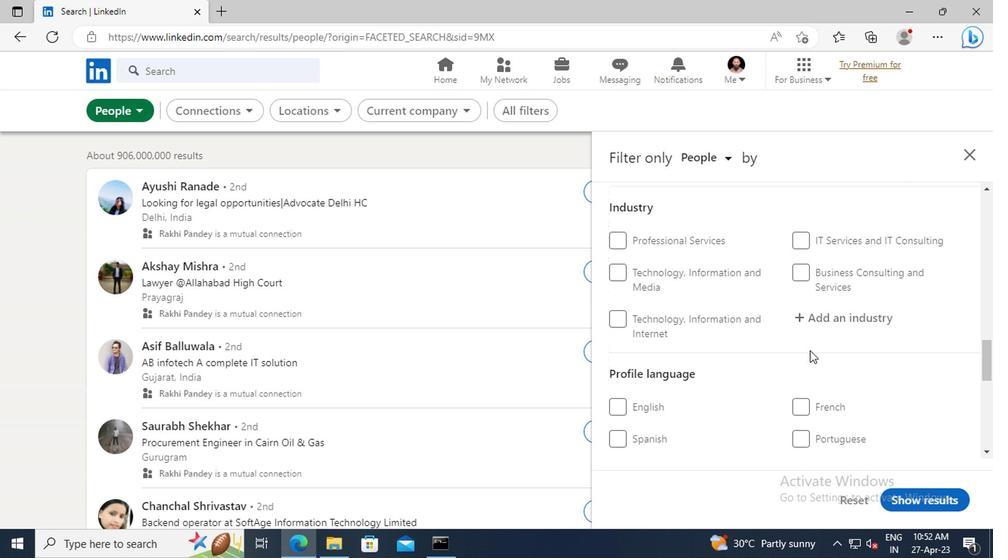 
Action: Mouse scrolled (806, 351) with delta (0, 1)
Screenshot: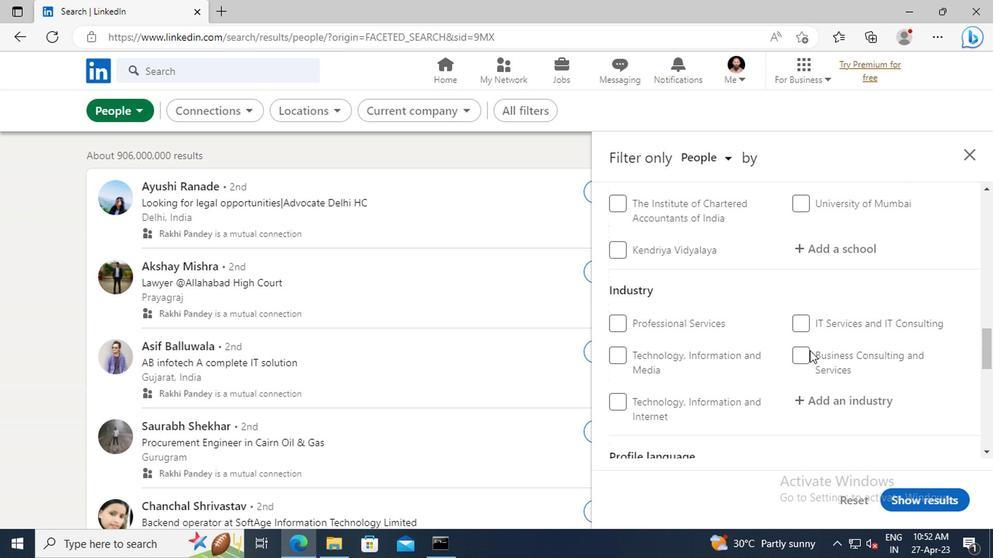 
Action: Mouse scrolled (806, 351) with delta (0, 1)
Screenshot: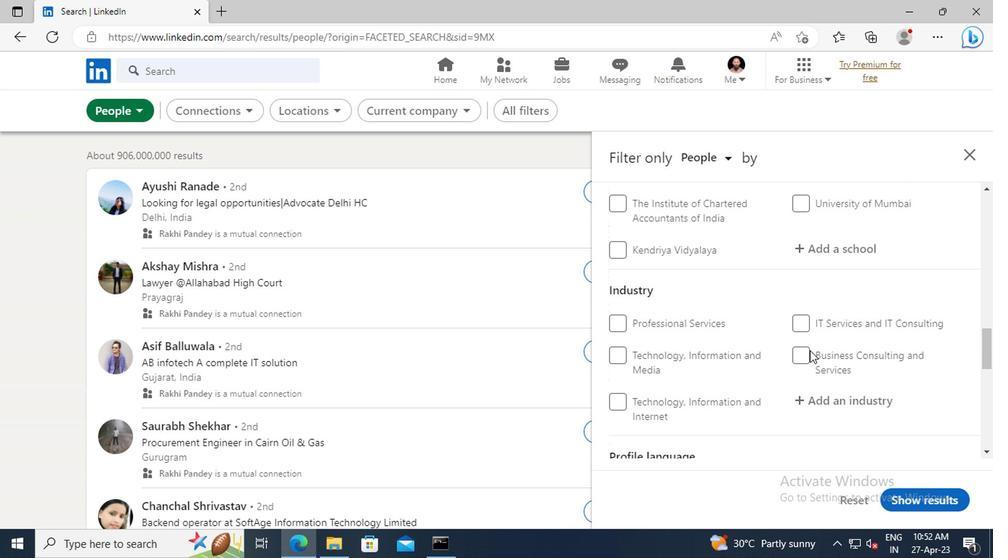 
Action: Mouse scrolled (806, 351) with delta (0, 1)
Screenshot: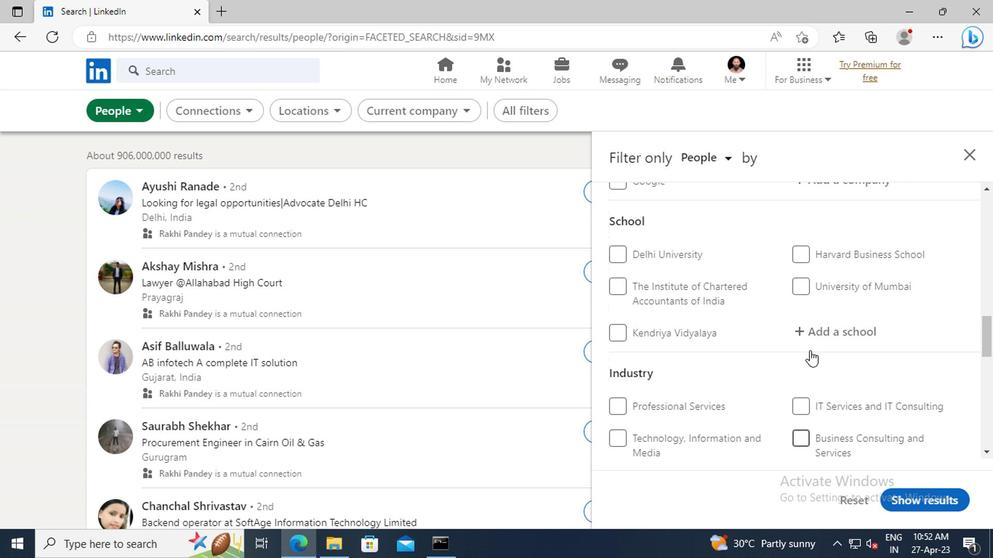 
Action: Mouse scrolled (806, 351) with delta (0, 1)
Screenshot: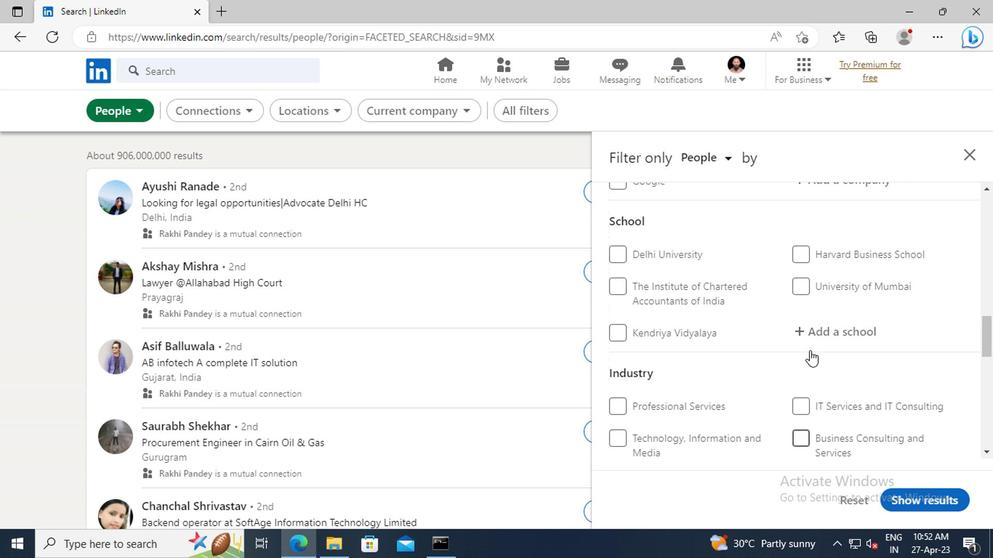 
Action: Mouse scrolled (806, 351) with delta (0, 1)
Screenshot: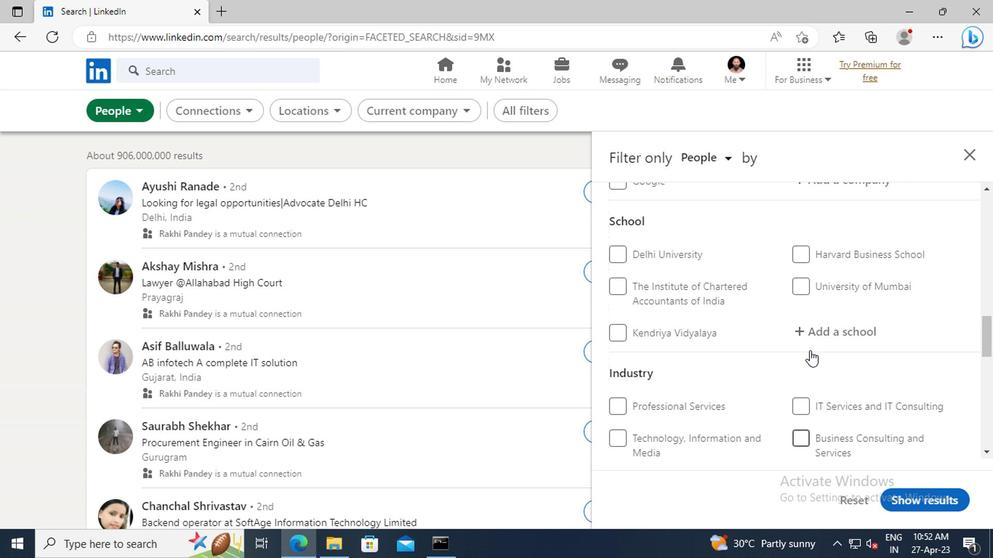 
Action: Mouse scrolled (806, 351) with delta (0, 1)
Screenshot: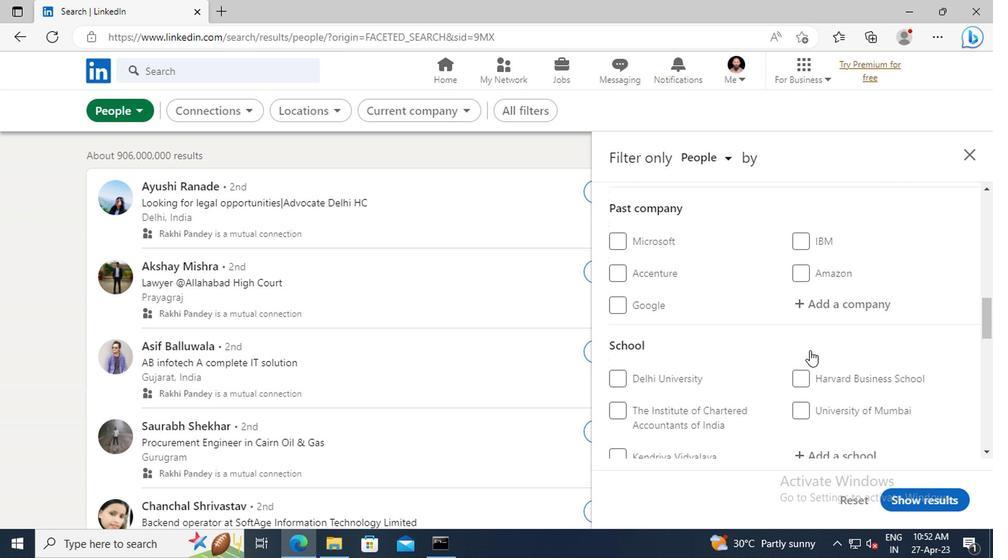 
Action: Mouse scrolled (806, 351) with delta (0, 1)
Screenshot: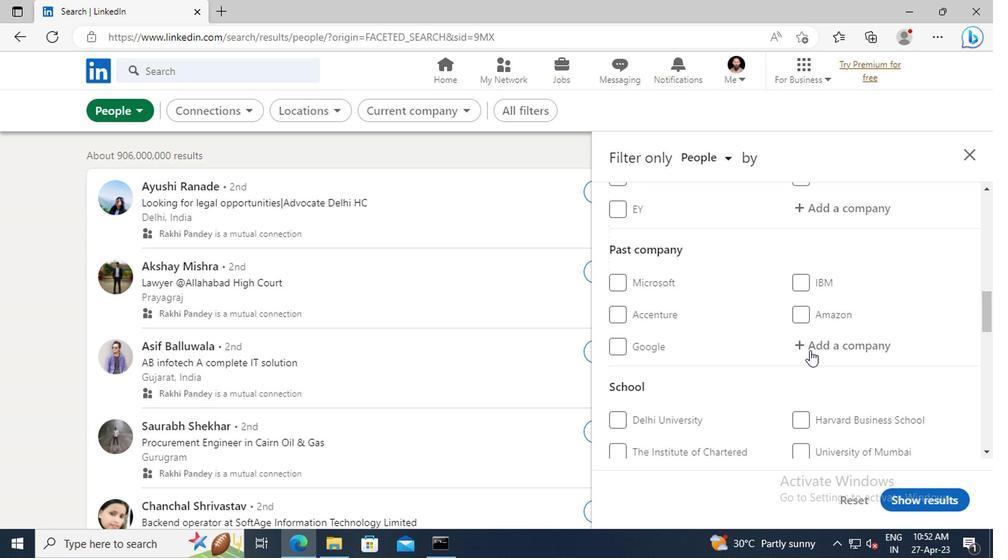 
Action: Mouse scrolled (806, 351) with delta (0, 1)
Screenshot: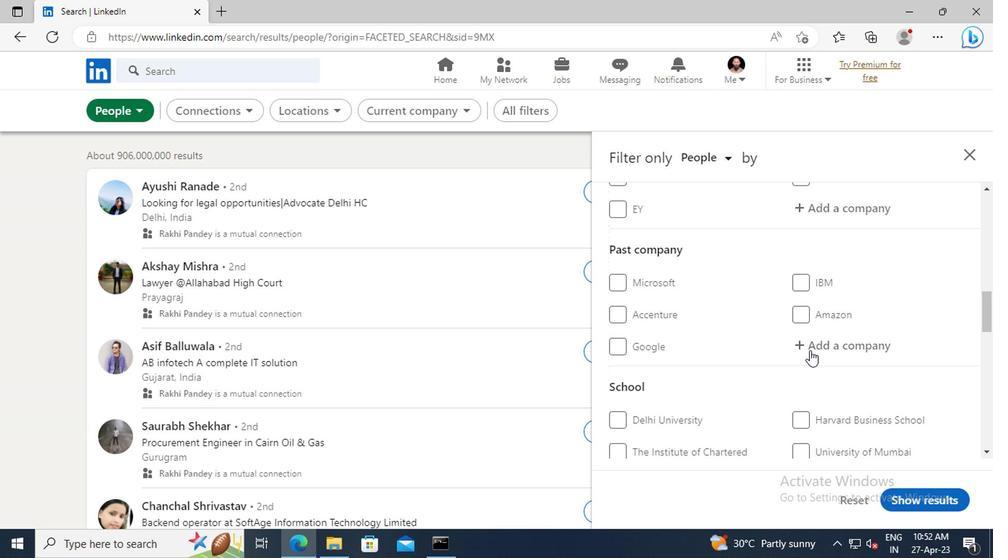 
Action: Mouse scrolled (806, 351) with delta (0, 1)
Screenshot: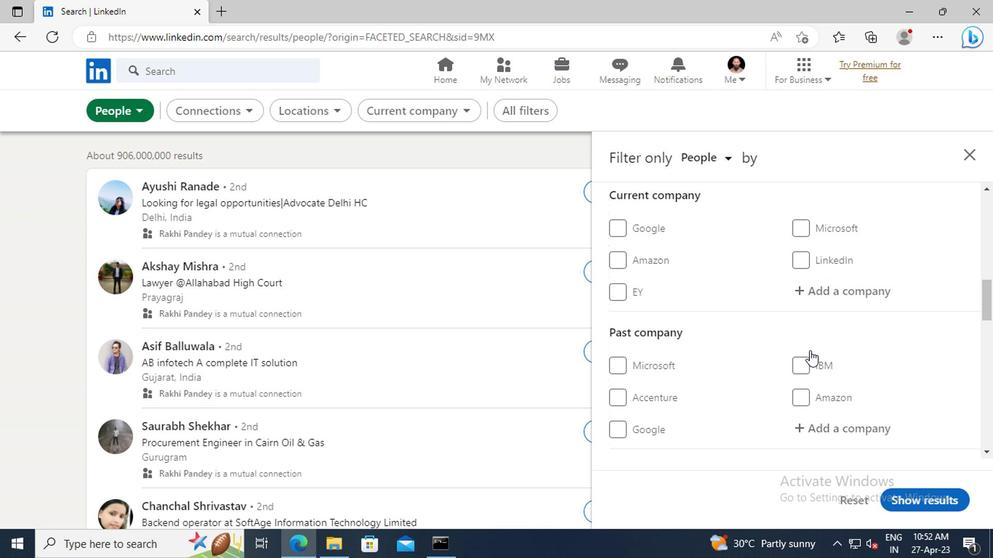 
Action: Mouse moved to (818, 330)
Screenshot: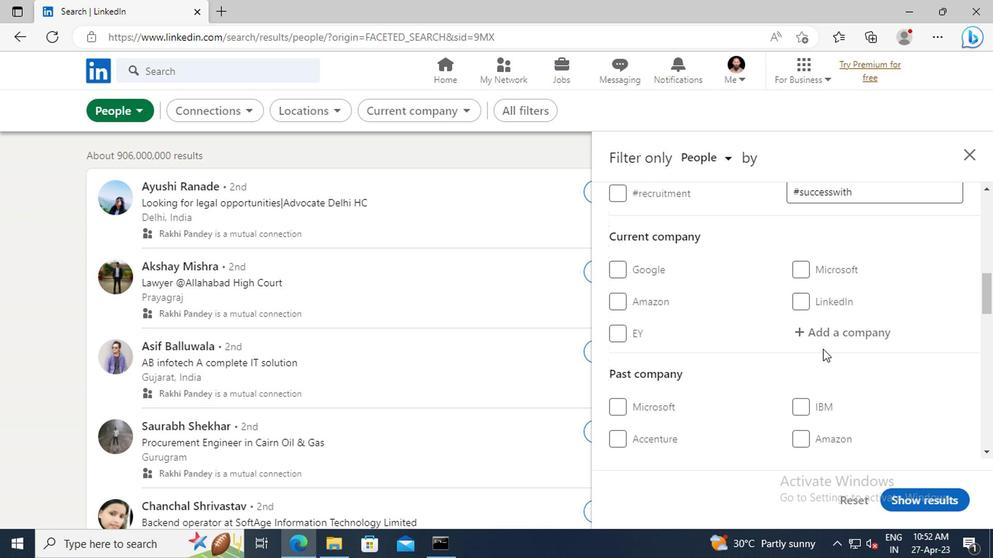 
Action: Mouse pressed left at (818, 330)
Screenshot: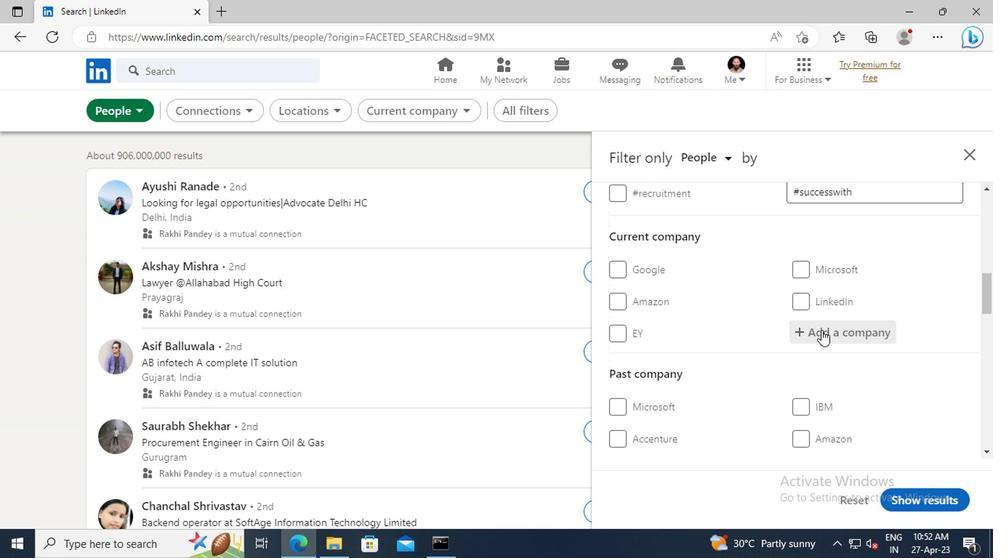 
Action: Key pressed <Key.shift>KRONOS<Key.space><Key.shift>INC
Screenshot: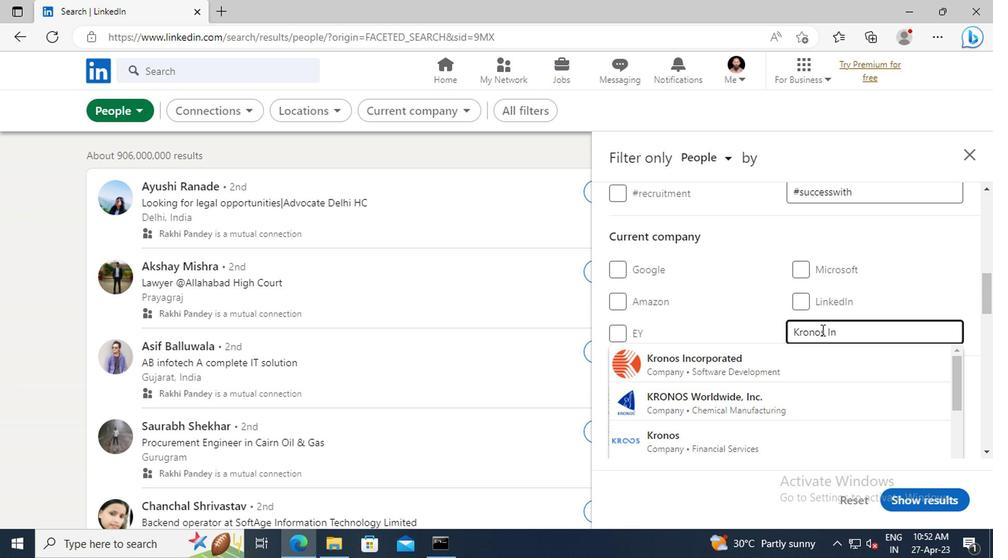 
Action: Mouse moved to (814, 364)
Screenshot: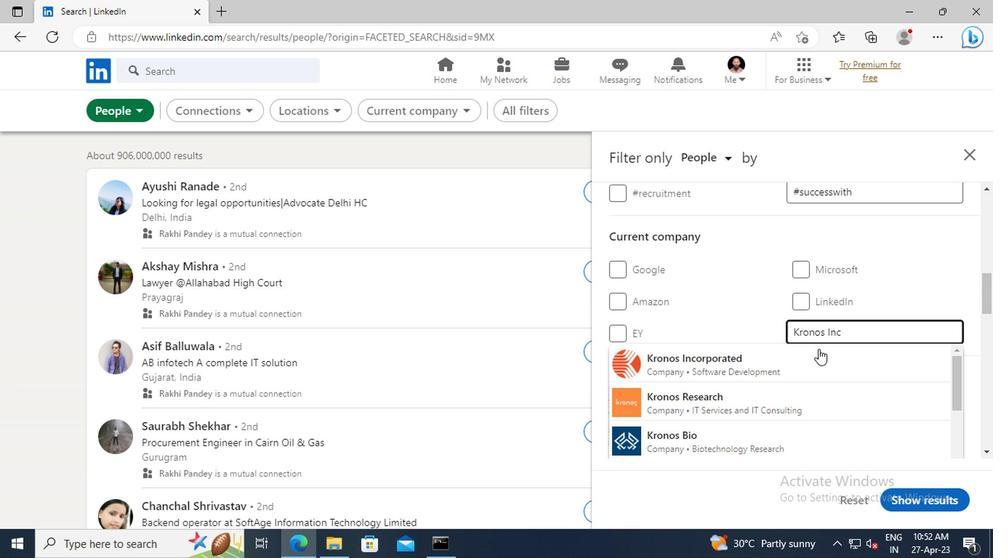 
Action: Mouse pressed left at (814, 364)
Screenshot: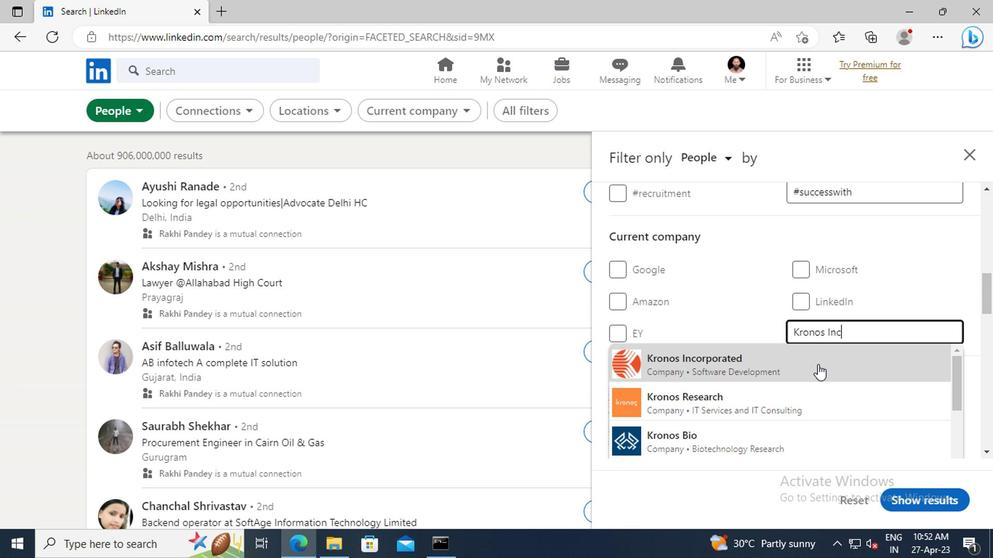 
Action: Mouse moved to (777, 305)
Screenshot: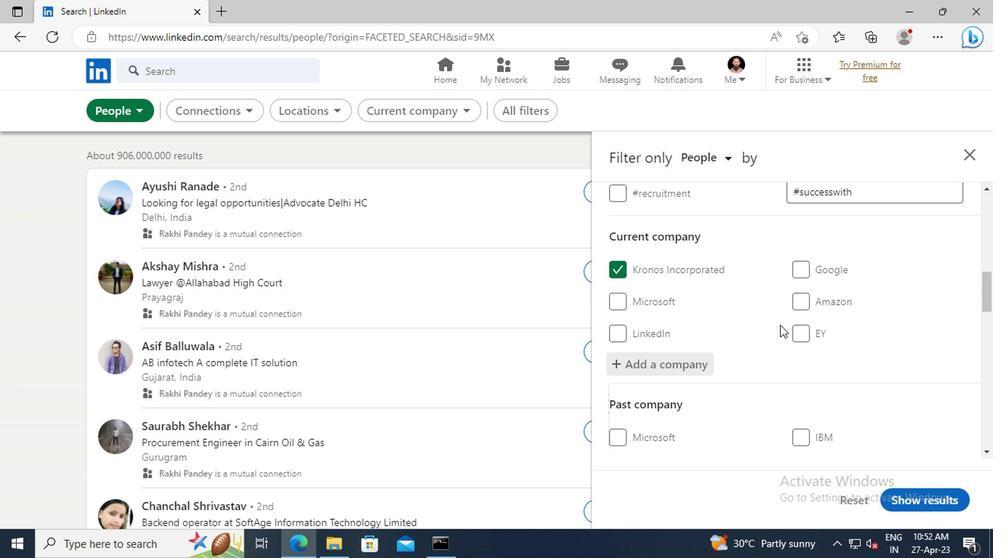 
Action: Mouse scrolled (777, 304) with delta (0, 0)
Screenshot: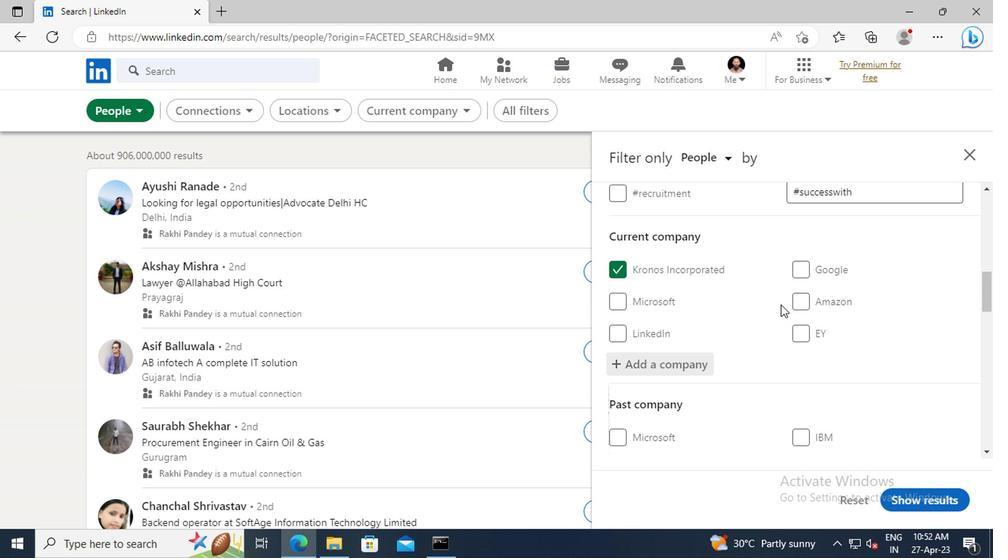 
Action: Mouse scrolled (777, 304) with delta (0, 0)
Screenshot: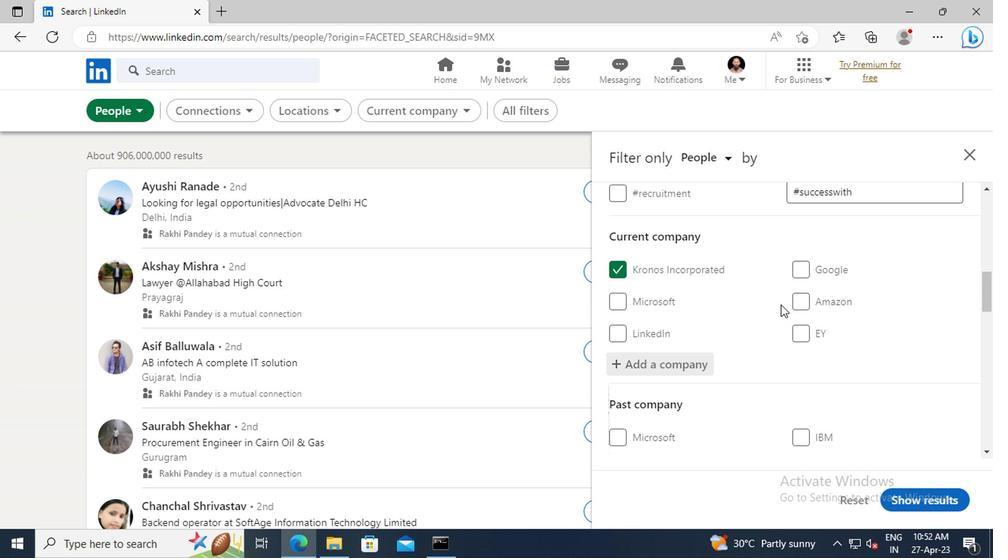 
Action: Mouse scrolled (777, 304) with delta (0, 0)
Screenshot: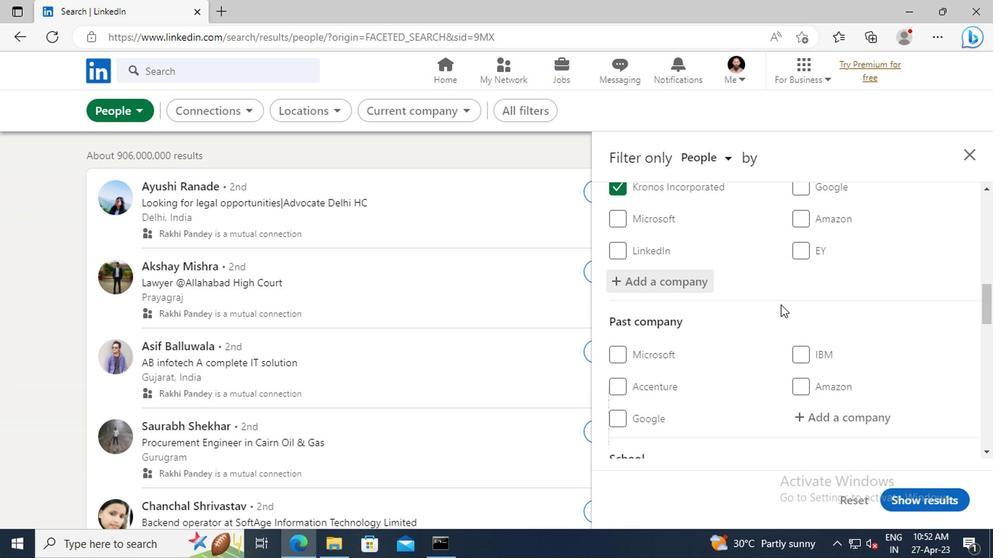 
Action: Mouse scrolled (777, 304) with delta (0, 0)
Screenshot: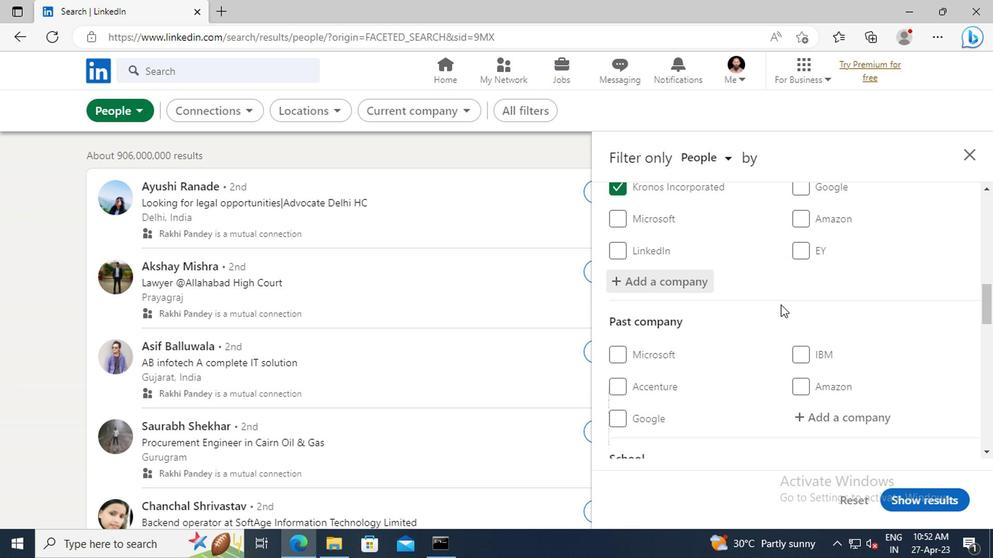 
Action: Mouse scrolled (777, 304) with delta (0, 0)
Screenshot: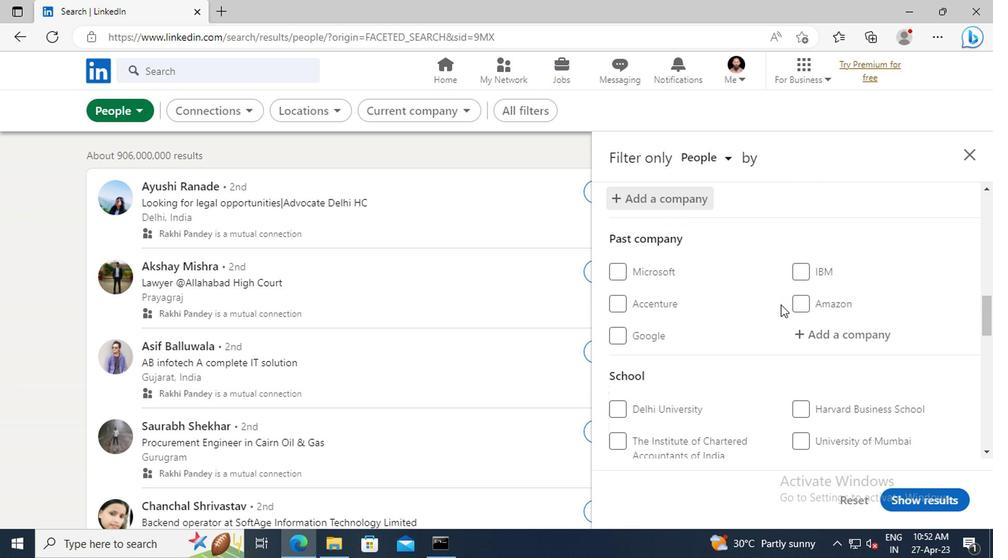
Action: Mouse scrolled (777, 304) with delta (0, 0)
Screenshot: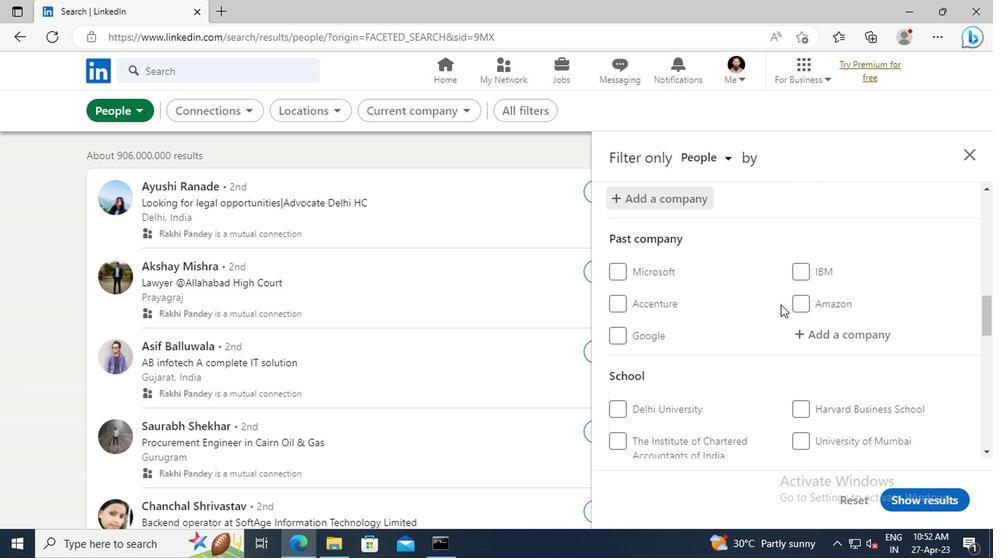 
Action: Mouse scrolled (777, 304) with delta (0, 0)
Screenshot: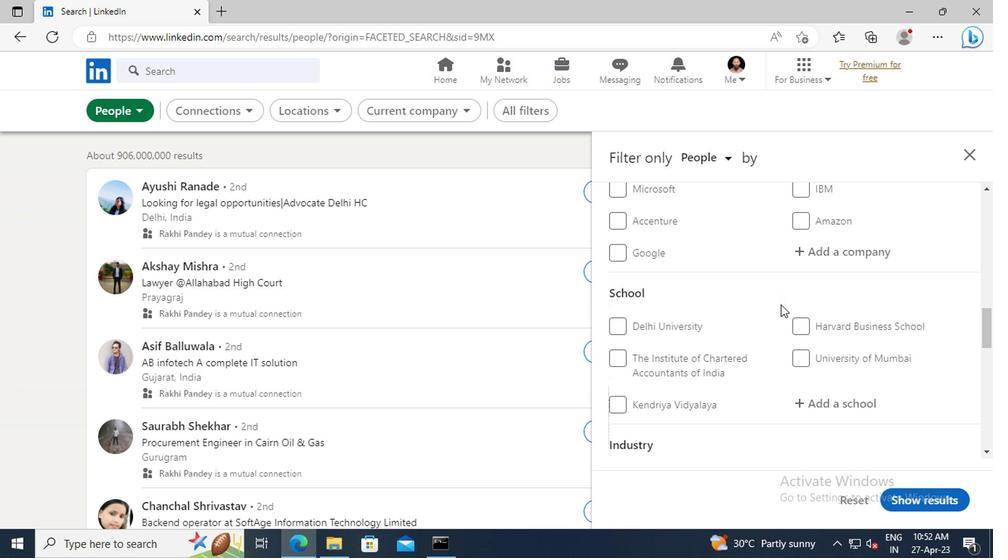 
Action: Mouse scrolled (777, 304) with delta (0, 0)
Screenshot: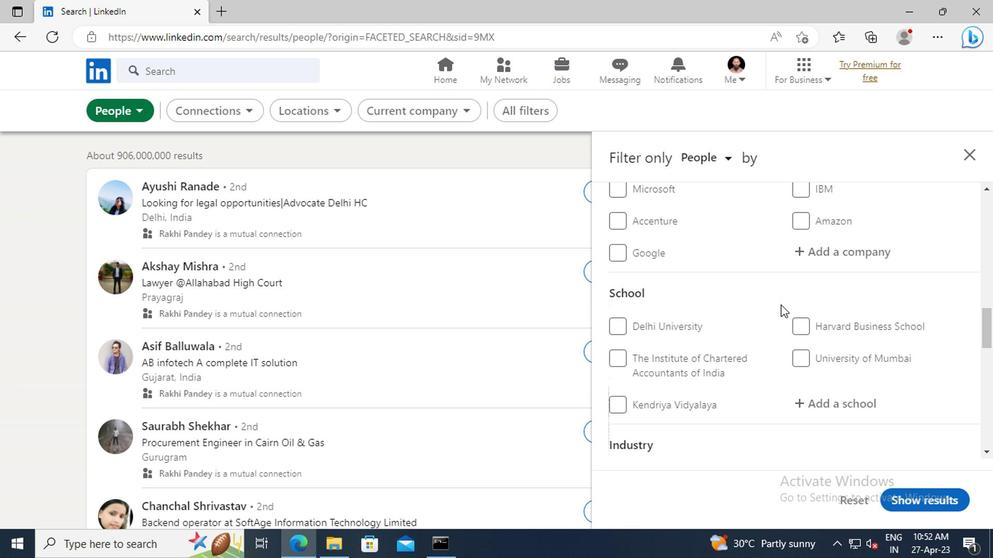 
Action: Mouse scrolled (777, 304) with delta (0, 0)
Screenshot: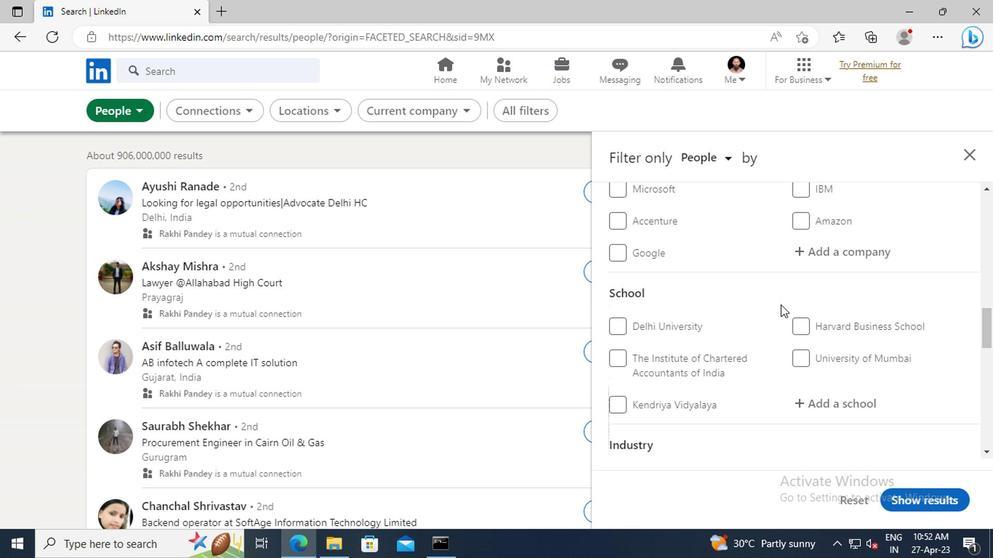 
Action: Mouse moved to (815, 282)
Screenshot: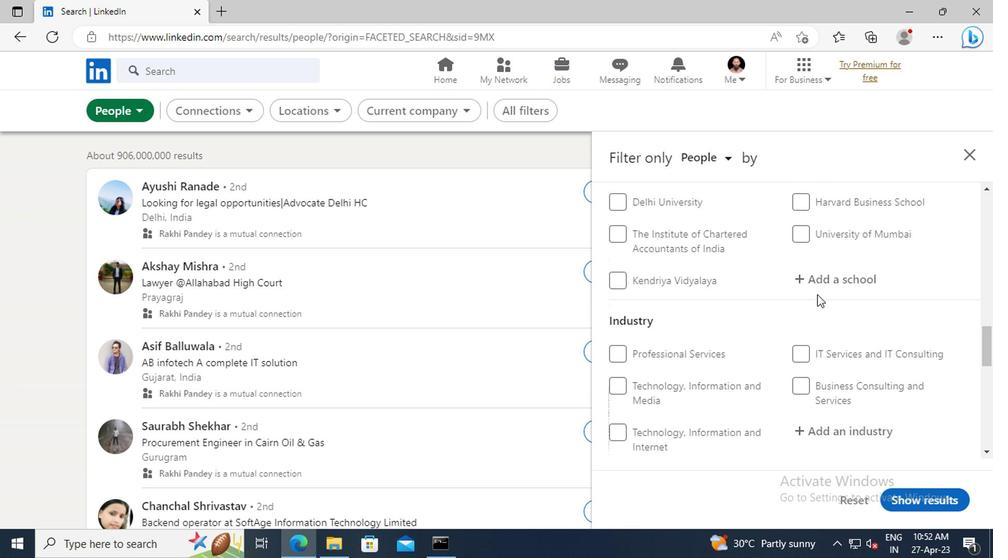 
Action: Mouse pressed left at (815, 282)
Screenshot: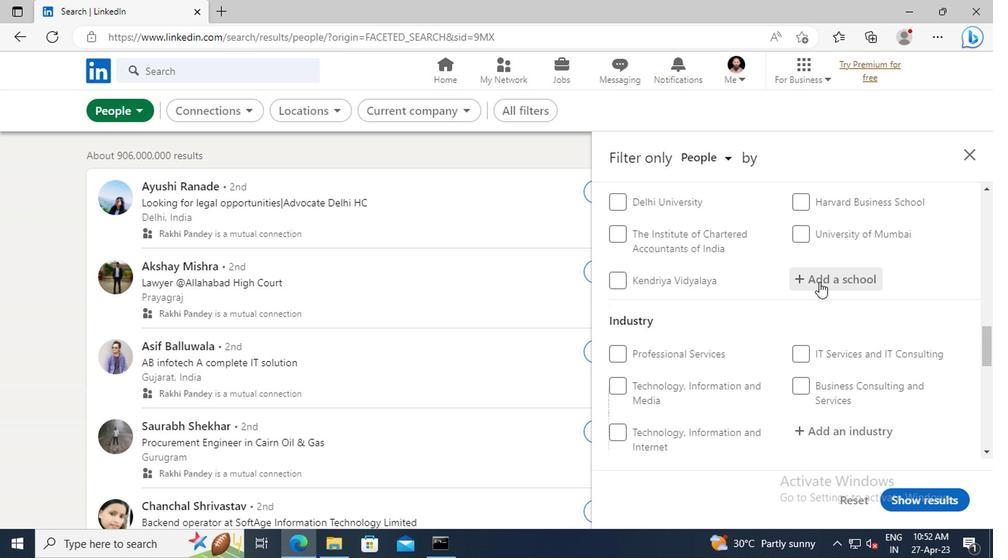 
Action: Key pressed <Key.shift>SACRED<Key.space><Key.shift>HEART<Key.space><Key.shift>CONVENT
Screenshot: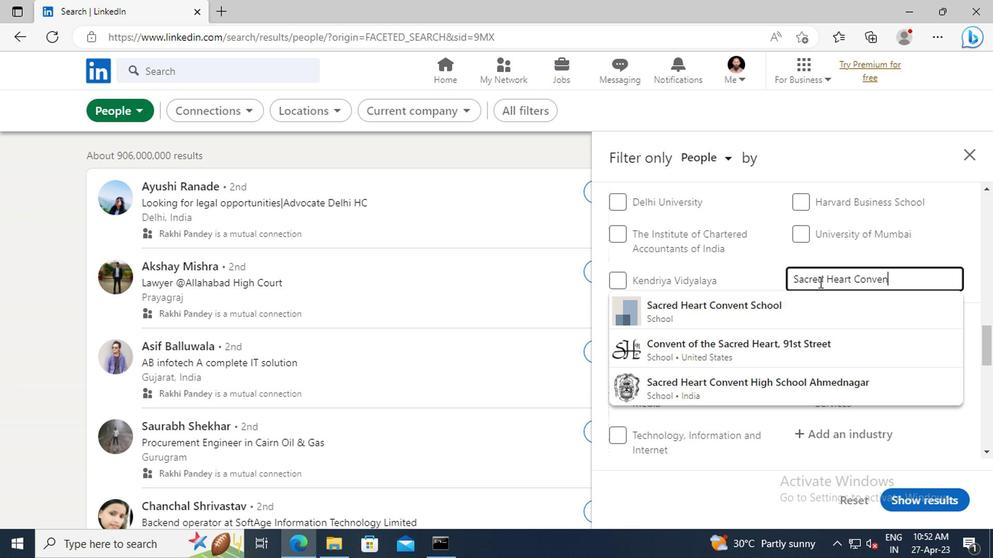 
Action: Mouse moved to (804, 311)
Screenshot: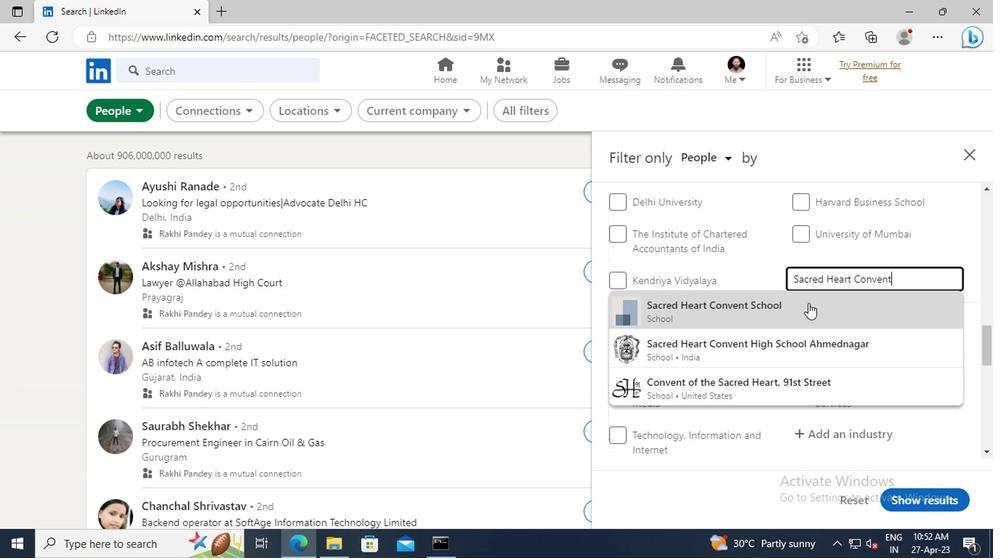 
Action: Mouse pressed left at (804, 311)
Screenshot: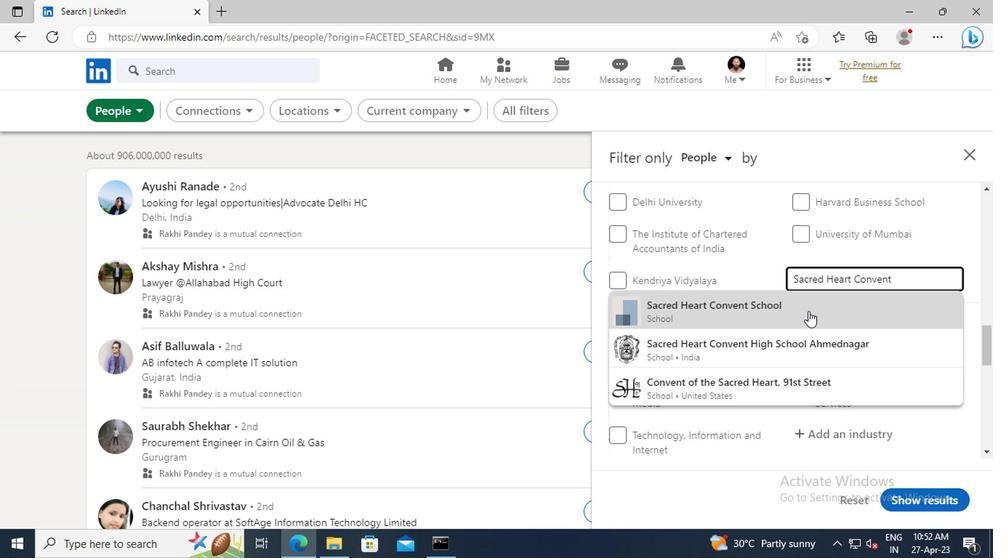 
Action: Mouse moved to (796, 254)
Screenshot: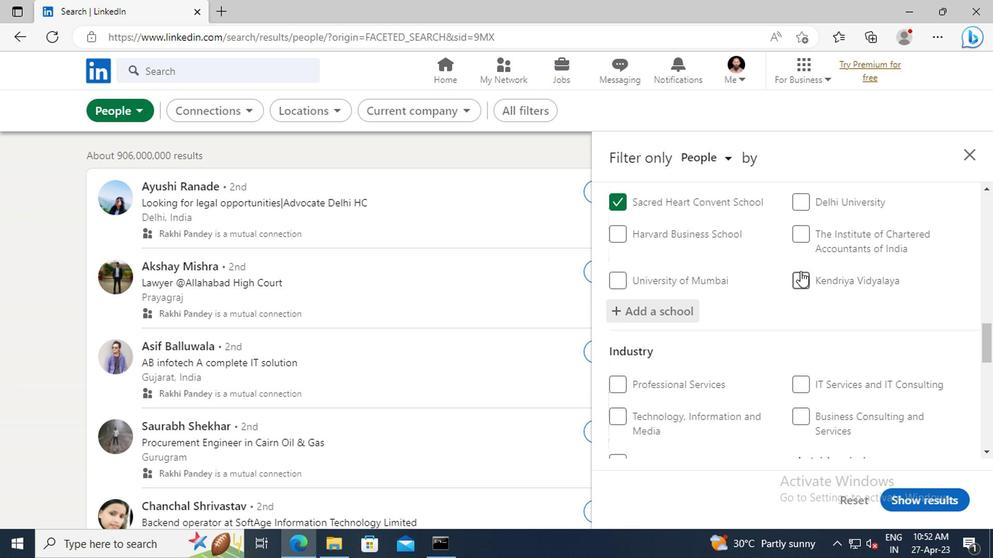 
Action: Mouse scrolled (796, 253) with delta (0, 0)
Screenshot: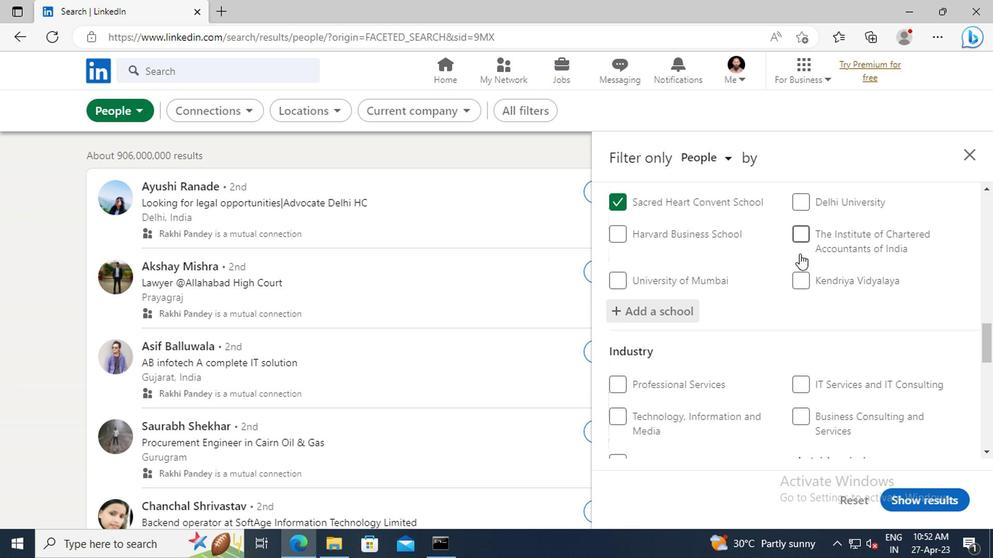 
Action: Mouse scrolled (796, 253) with delta (0, 0)
Screenshot: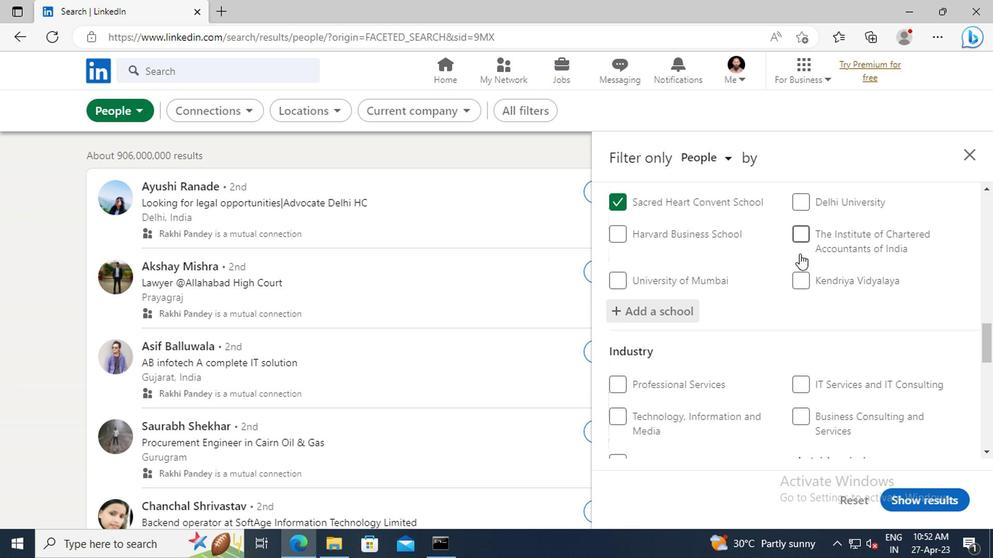 
Action: Mouse scrolled (796, 253) with delta (0, 0)
Screenshot: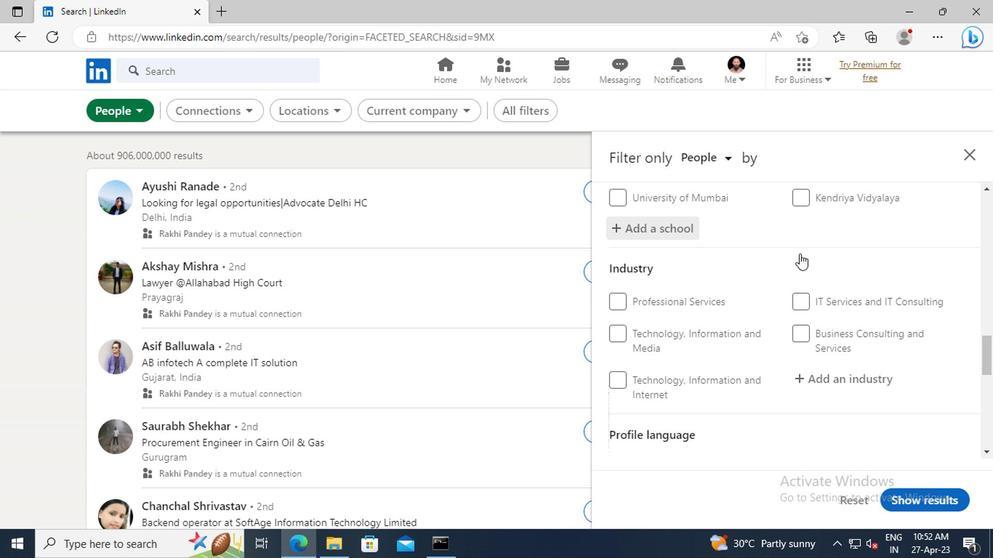 
Action: Mouse moved to (816, 333)
Screenshot: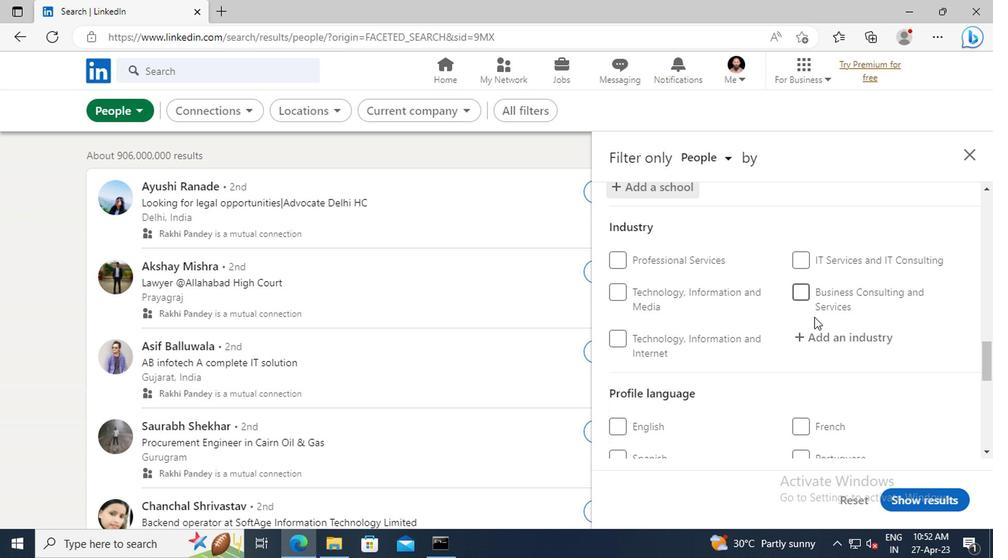 
Action: Mouse pressed left at (816, 333)
Screenshot: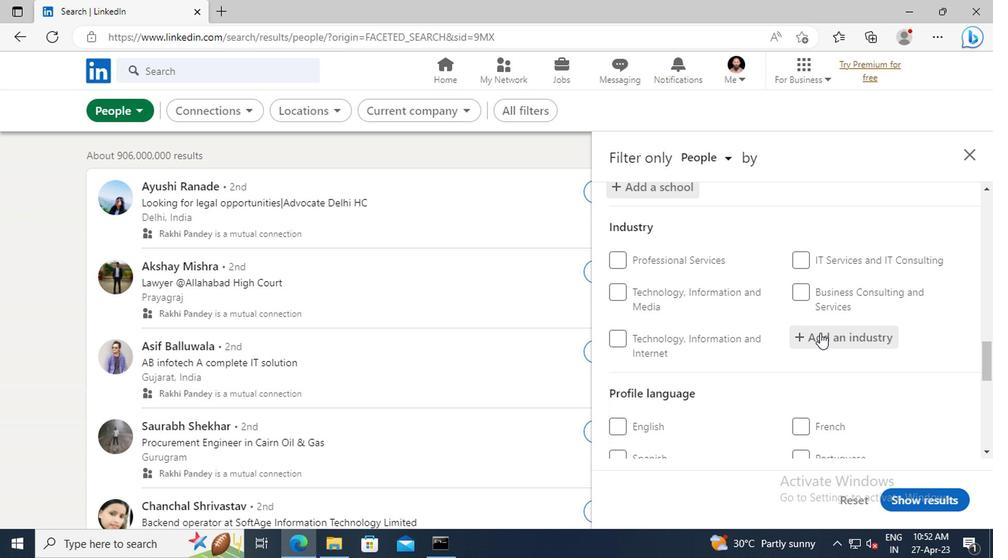 
Action: Key pressed <Key.shift>IT<Key.space><Key.shift>SYSTEM<Key.space><Key.shift>DATA
Screenshot: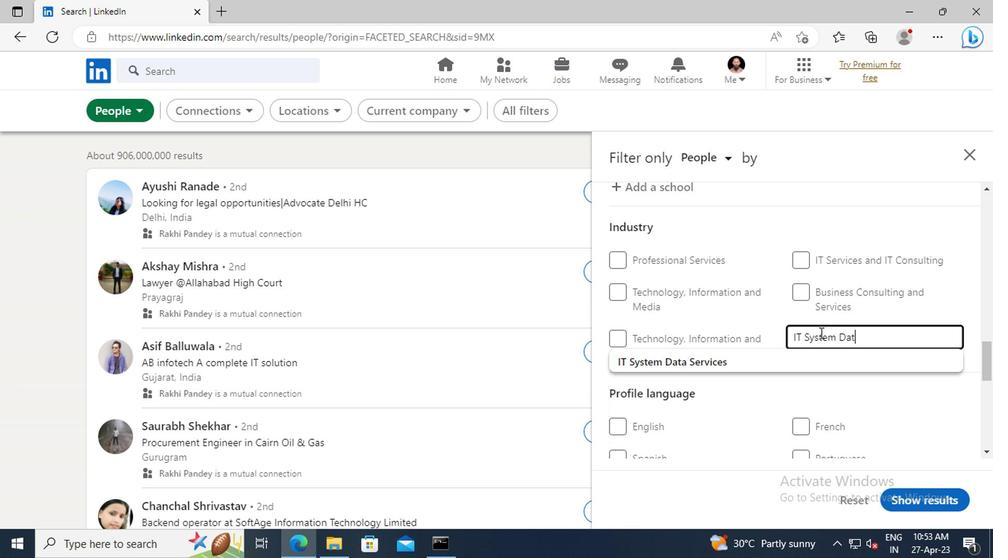 
Action: Mouse moved to (818, 362)
Screenshot: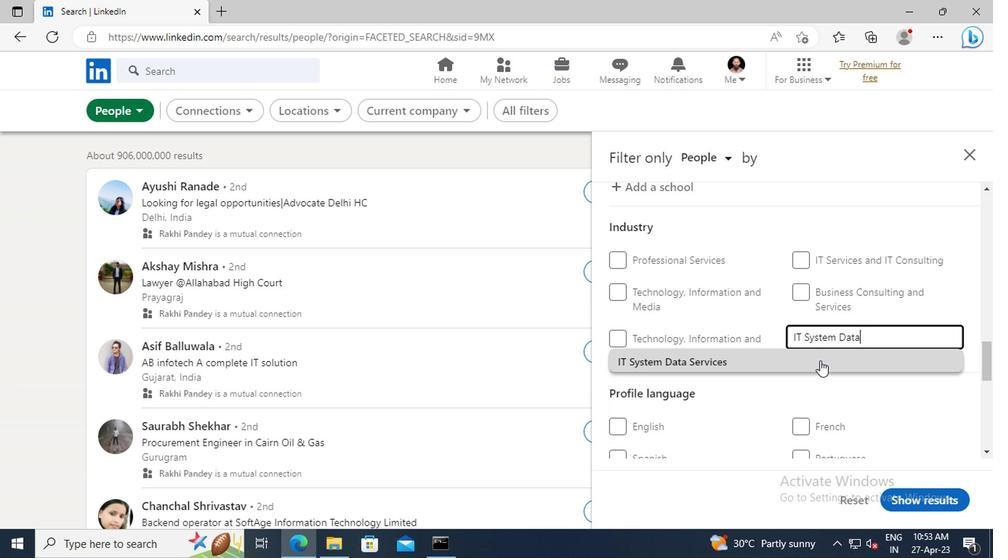 
Action: Mouse pressed left at (818, 362)
Screenshot: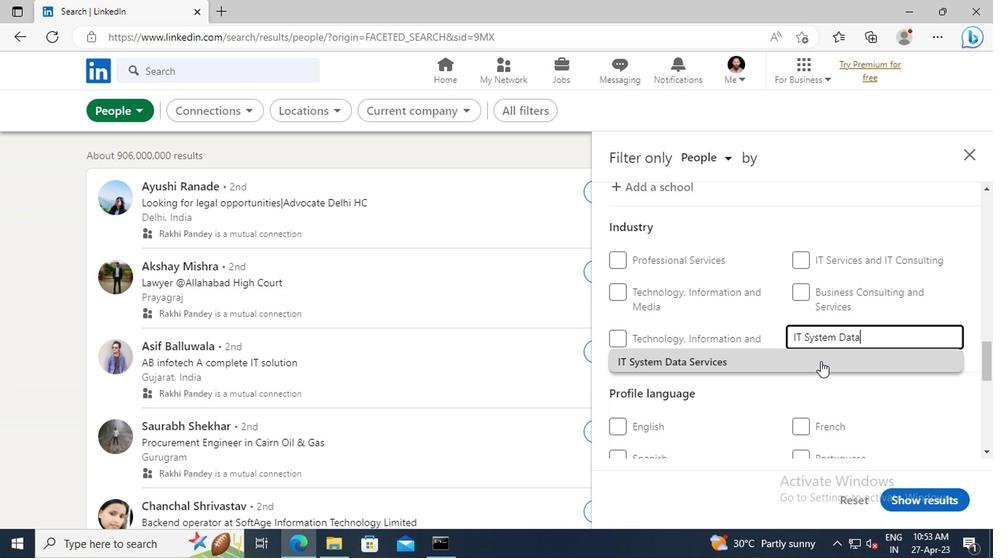 
Action: Mouse moved to (803, 267)
Screenshot: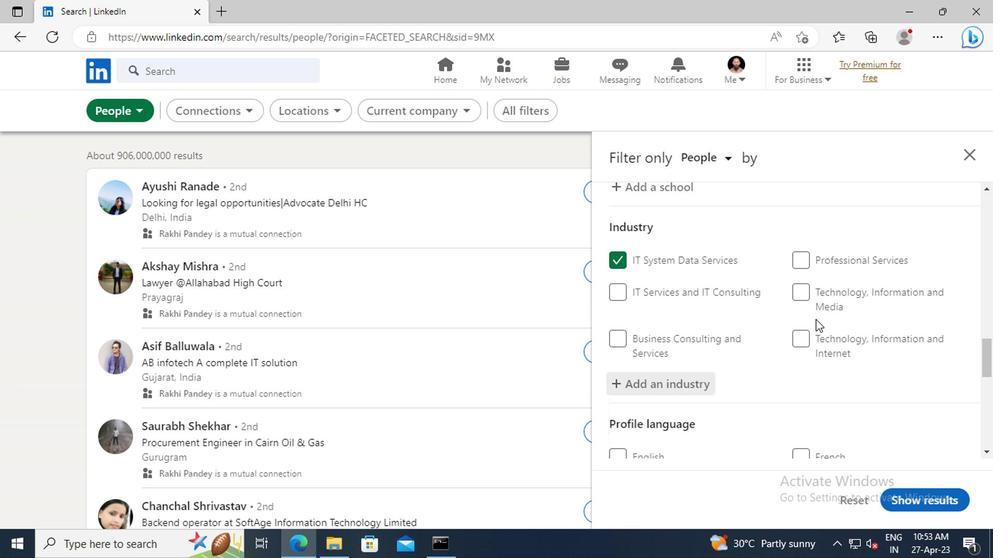 
Action: Mouse scrolled (803, 266) with delta (0, -1)
Screenshot: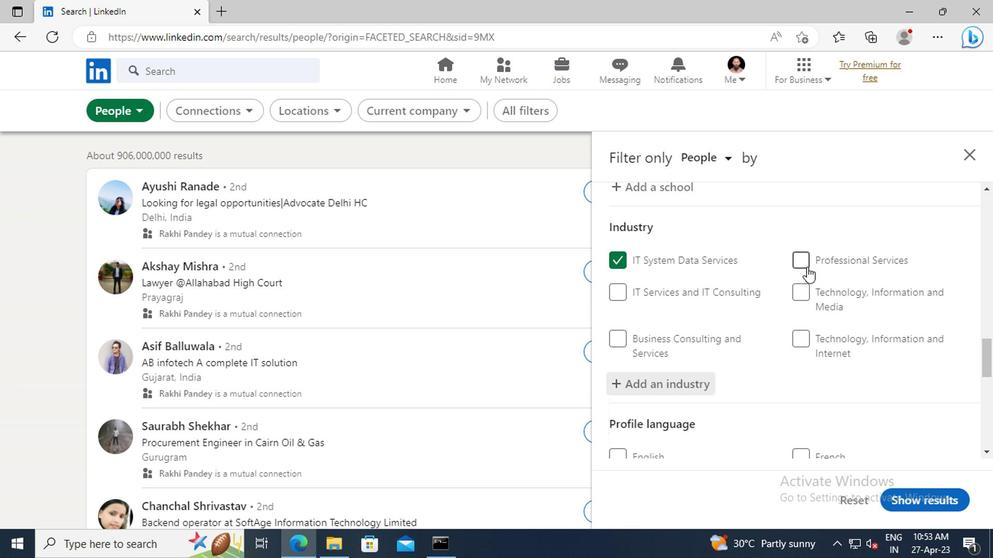 
Action: Mouse scrolled (803, 266) with delta (0, -1)
Screenshot: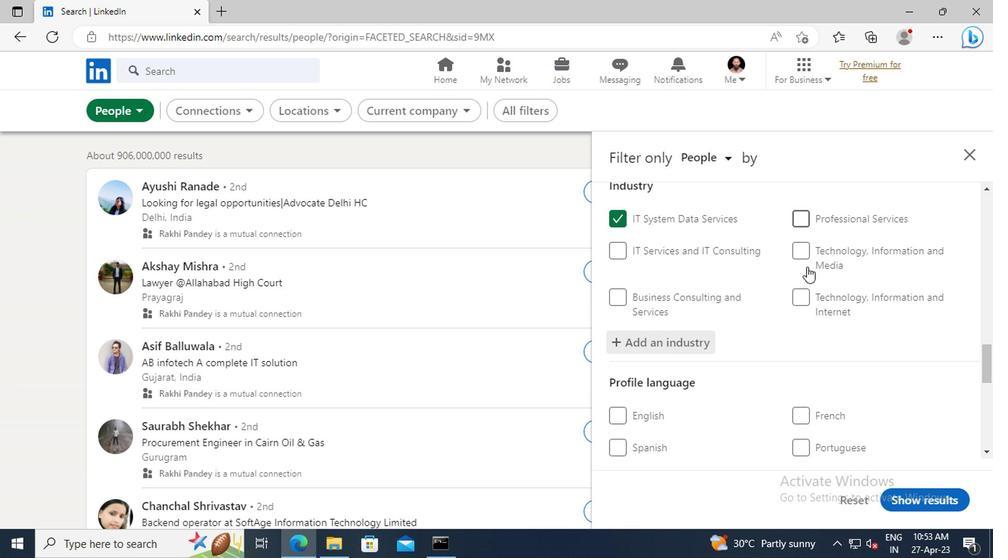 
Action: Mouse scrolled (803, 266) with delta (0, -1)
Screenshot: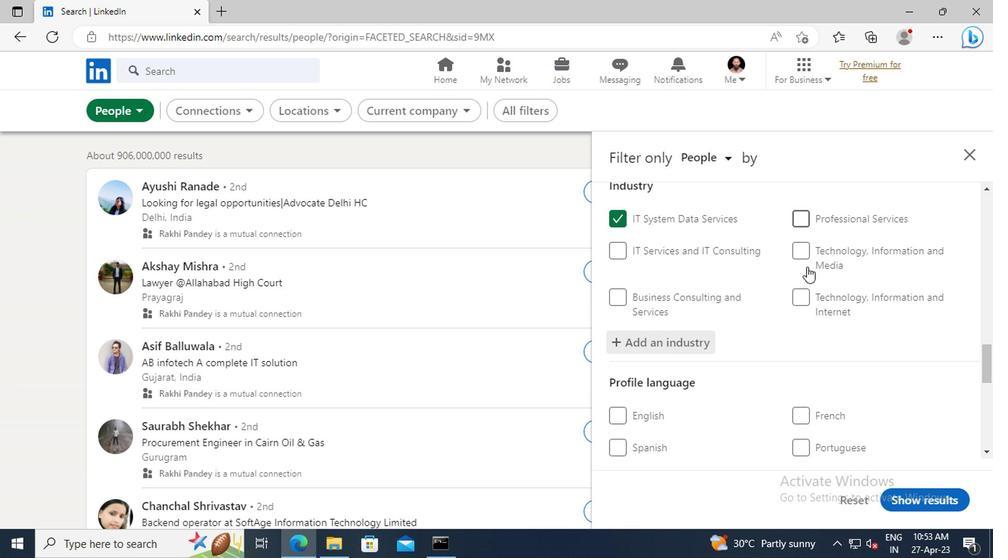 
Action: Mouse scrolled (803, 266) with delta (0, -1)
Screenshot: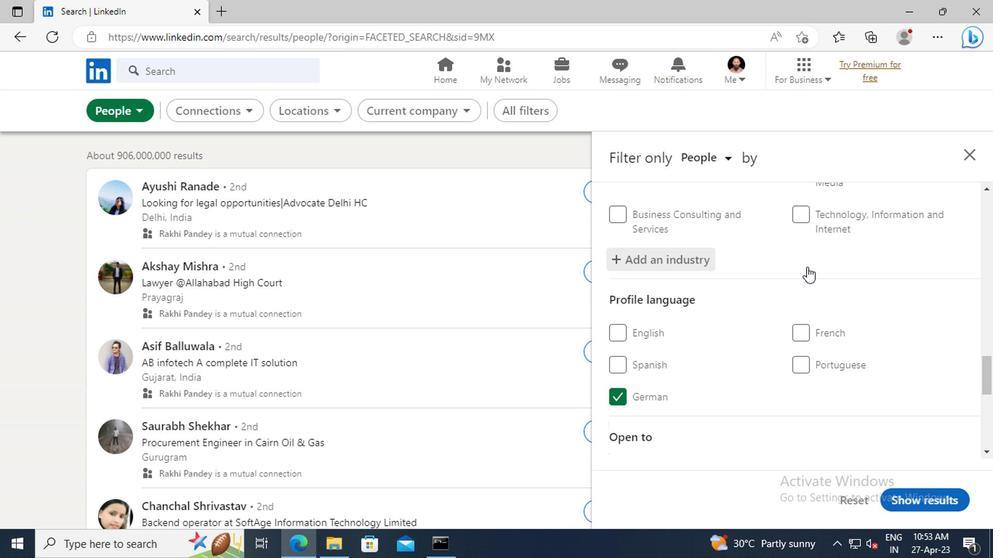 
Action: Mouse scrolled (803, 266) with delta (0, -1)
Screenshot: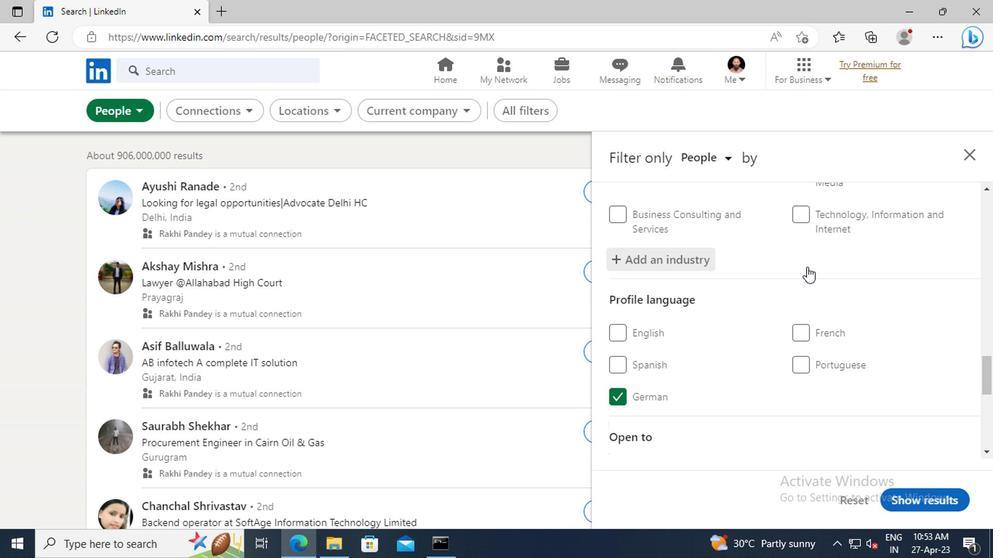 
Action: Mouse scrolled (803, 266) with delta (0, -1)
Screenshot: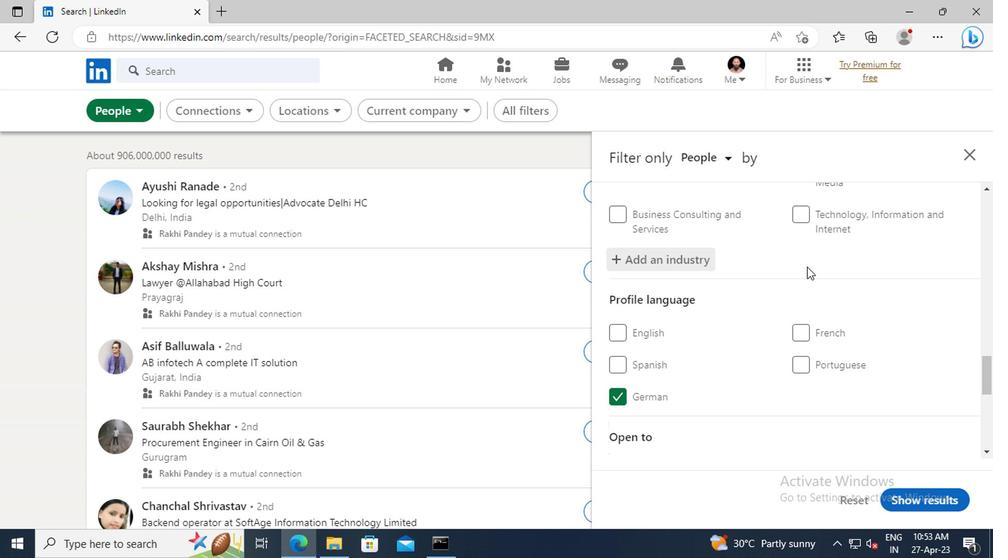 
Action: Mouse scrolled (803, 266) with delta (0, -1)
Screenshot: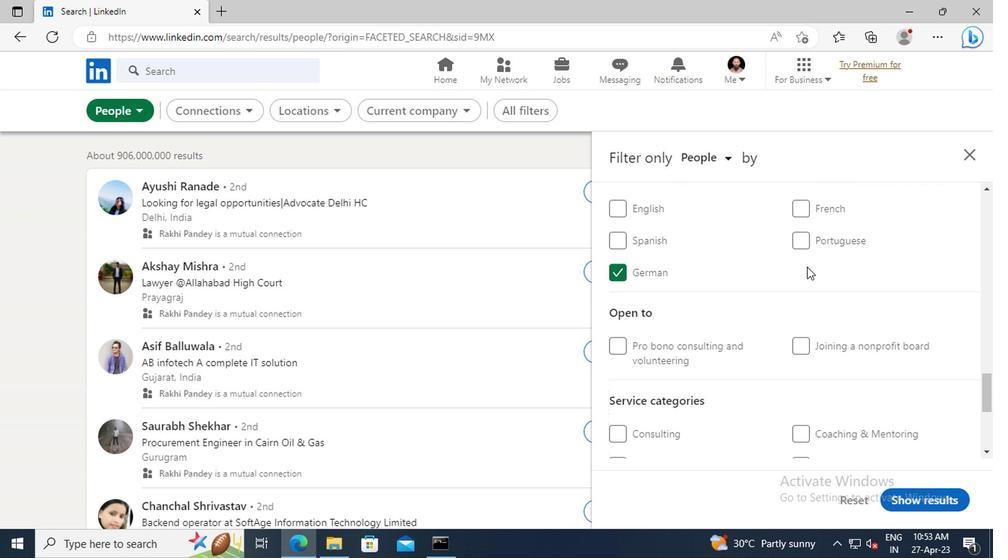 
Action: Mouse scrolled (803, 266) with delta (0, -1)
Screenshot: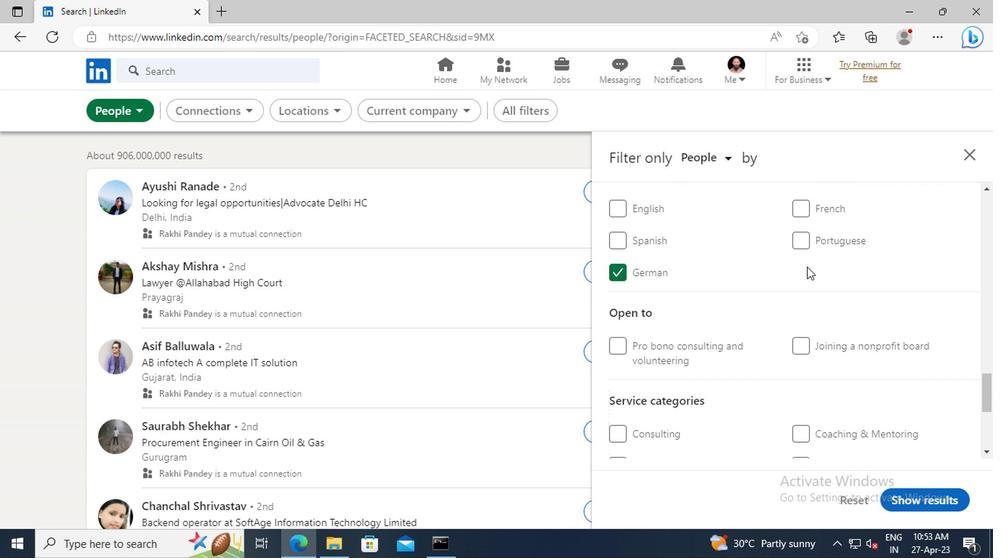 
Action: Mouse scrolled (803, 266) with delta (0, -1)
Screenshot: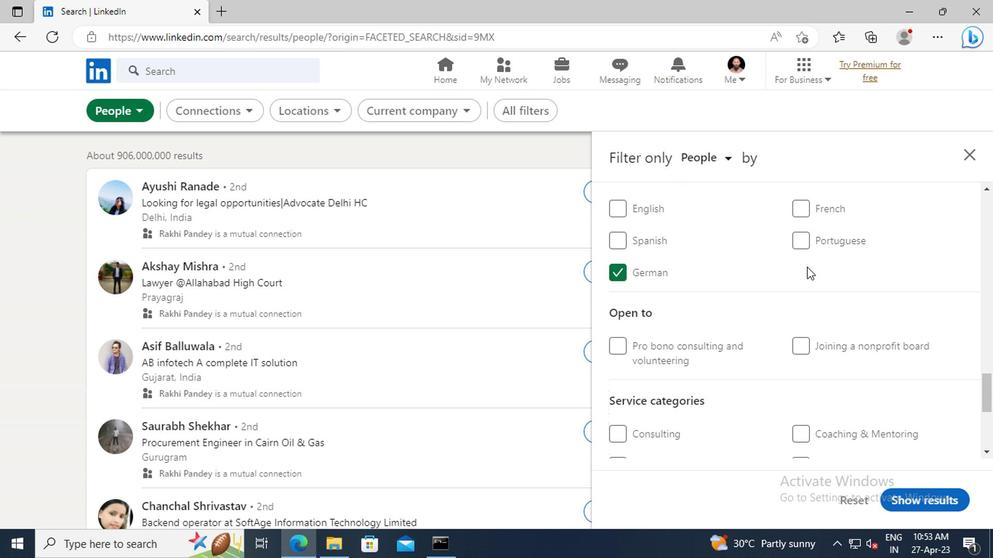 
Action: Mouse scrolled (803, 266) with delta (0, -1)
Screenshot: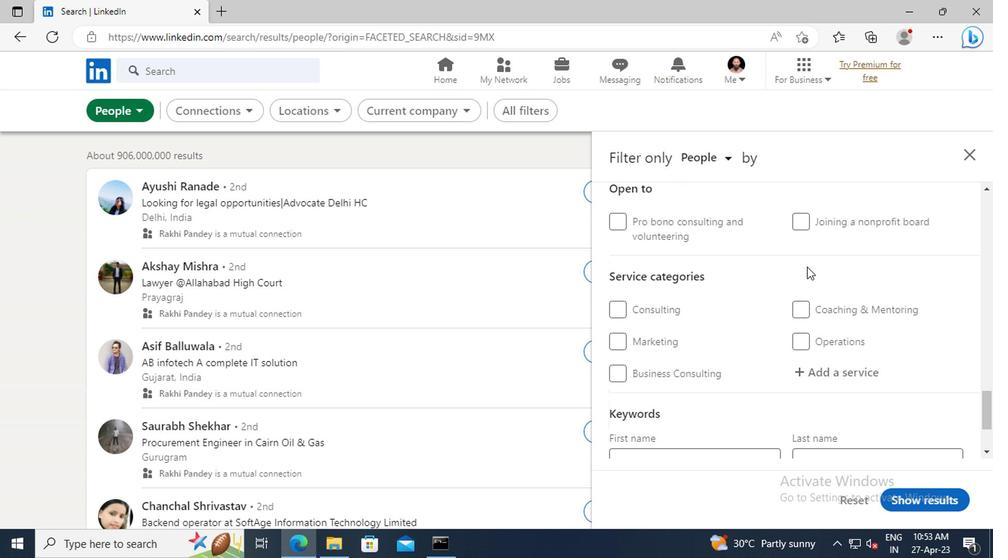 
Action: Mouse scrolled (803, 266) with delta (0, -1)
Screenshot: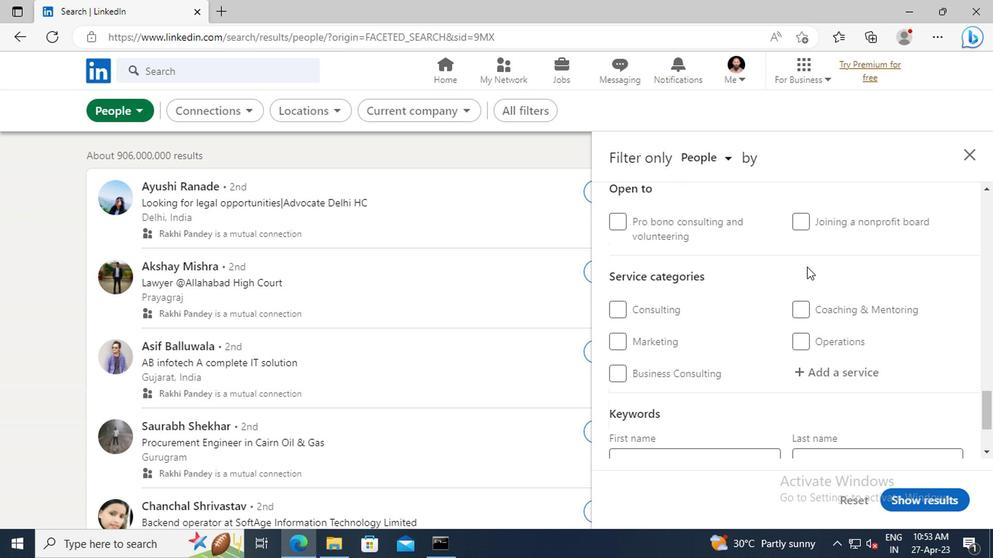 
Action: Mouse moved to (814, 292)
Screenshot: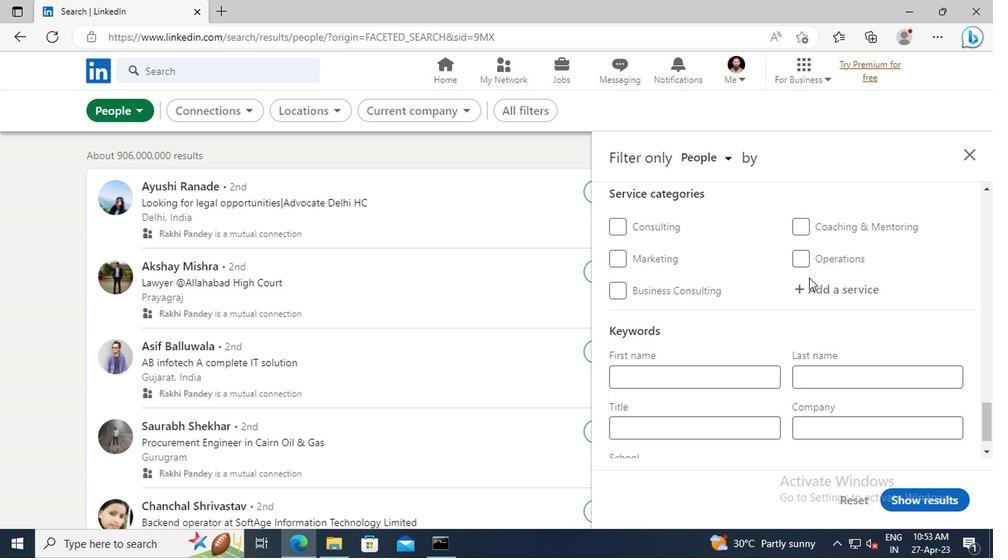 
Action: Mouse pressed left at (814, 292)
Screenshot: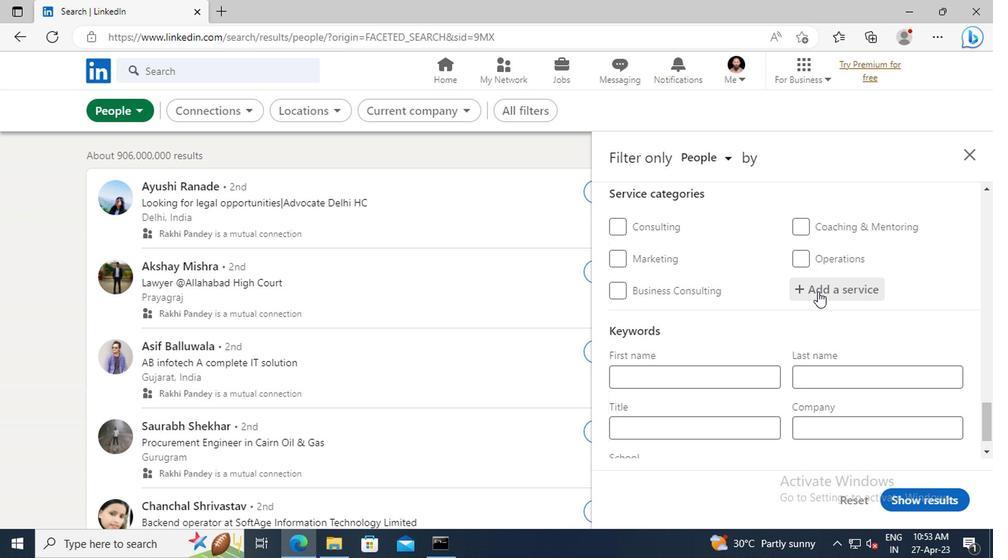 
Action: Key pressed <Key.shift>TYPING
Screenshot: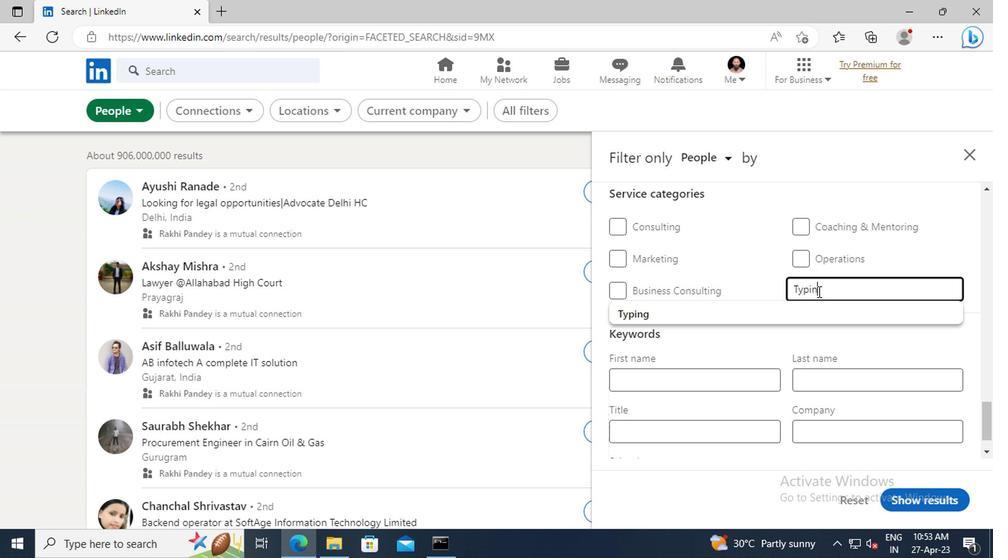 
Action: Mouse moved to (808, 313)
Screenshot: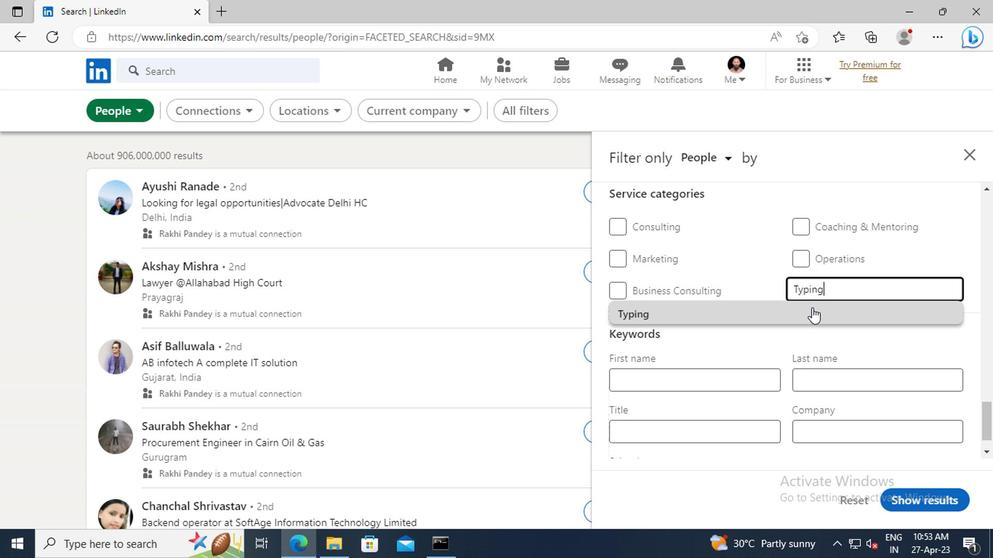 
Action: Mouse pressed left at (808, 313)
Screenshot: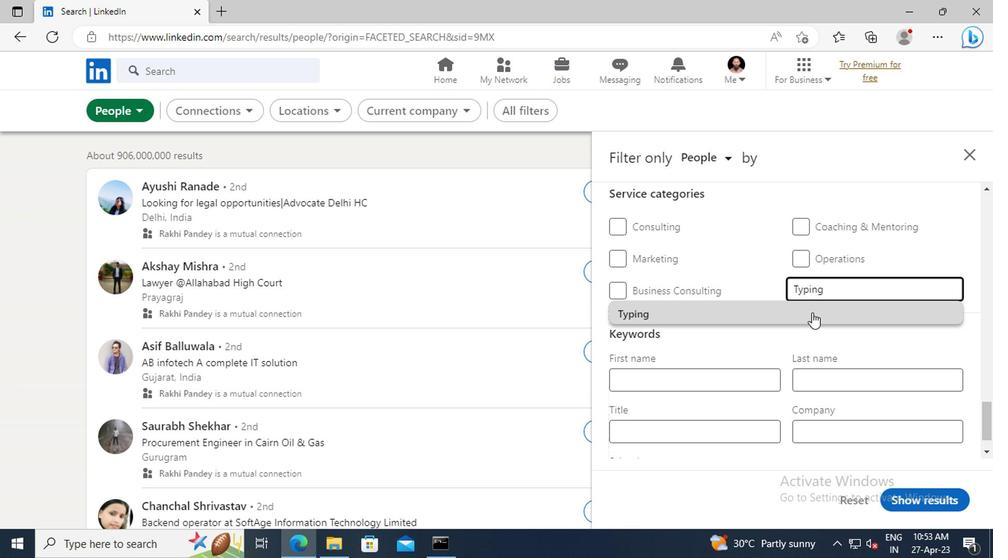 
Action: Mouse moved to (818, 284)
Screenshot: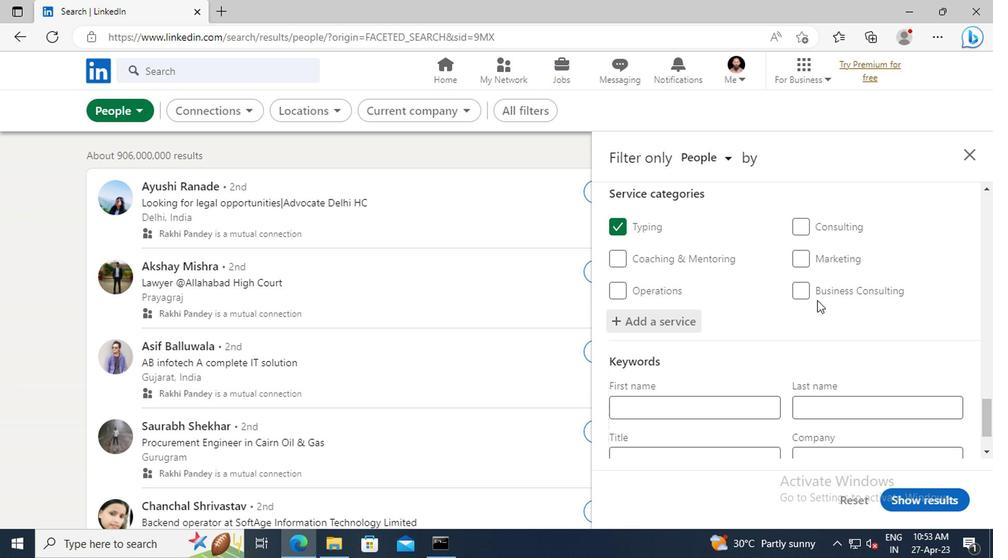 
Action: Mouse scrolled (818, 283) with delta (0, -1)
Screenshot: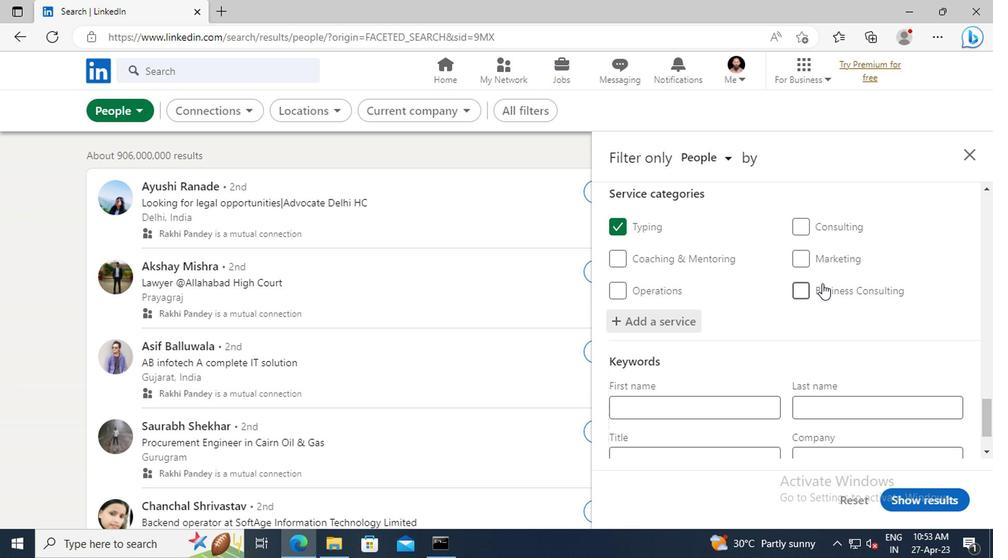 
Action: Mouse scrolled (818, 283) with delta (0, -1)
Screenshot: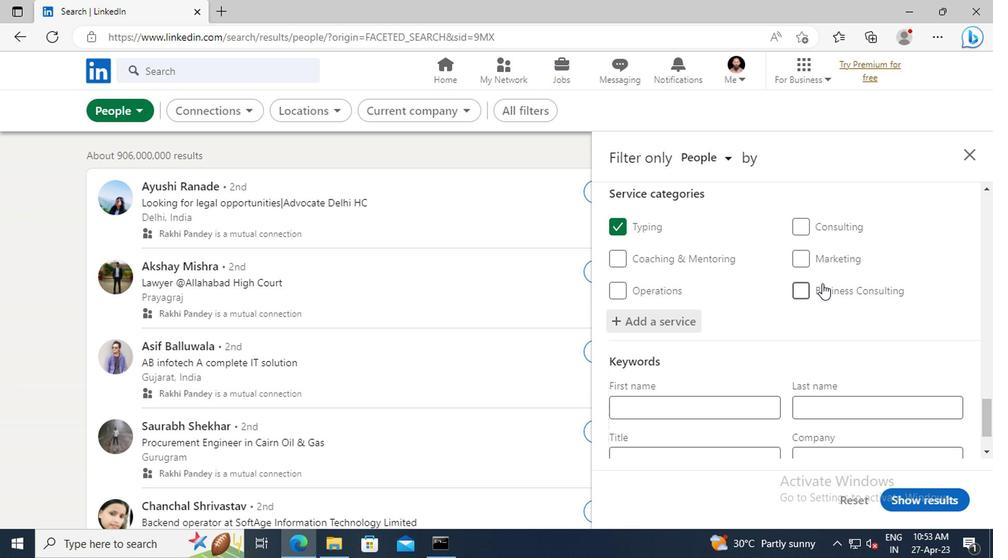 
Action: Mouse scrolled (818, 283) with delta (0, -1)
Screenshot: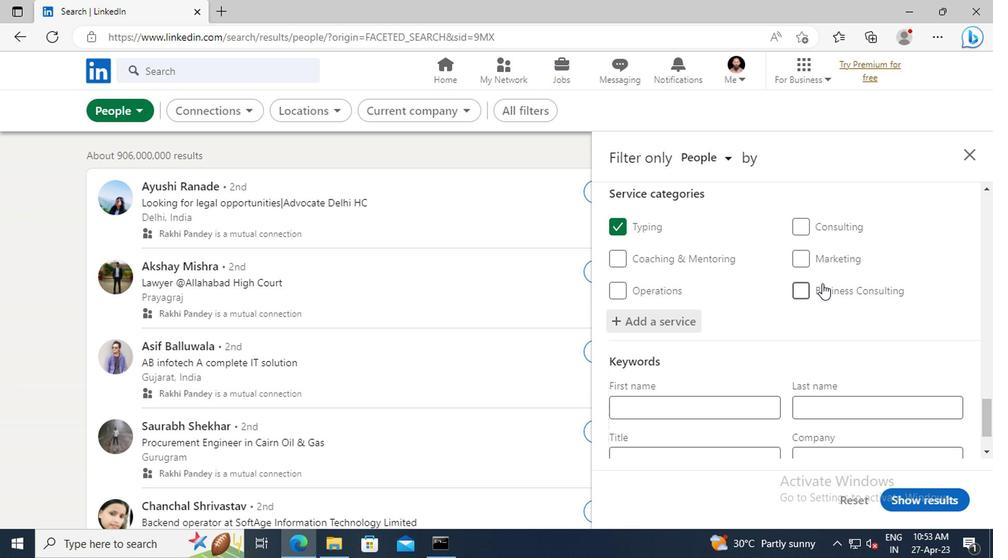 
Action: Mouse scrolled (818, 283) with delta (0, -1)
Screenshot: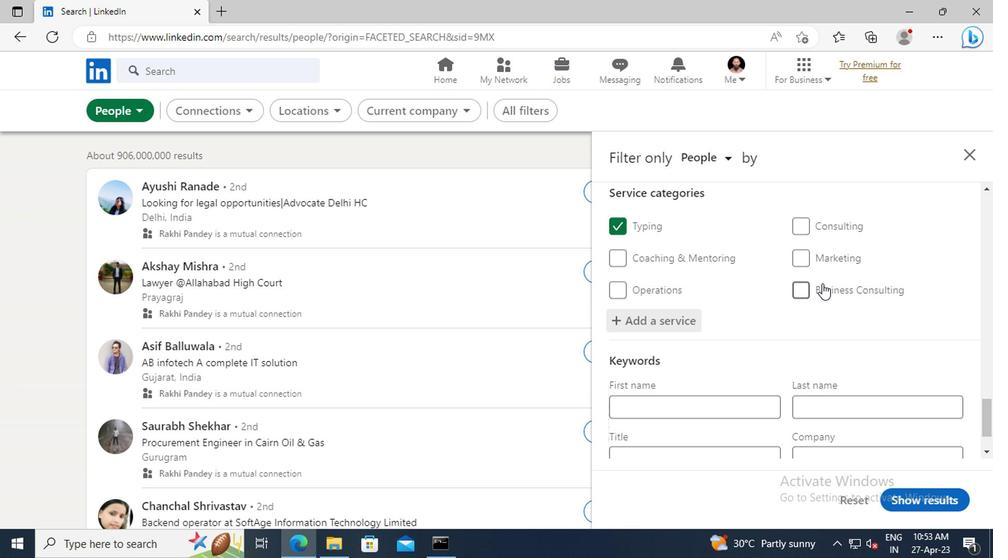 
Action: Mouse moved to (644, 395)
Screenshot: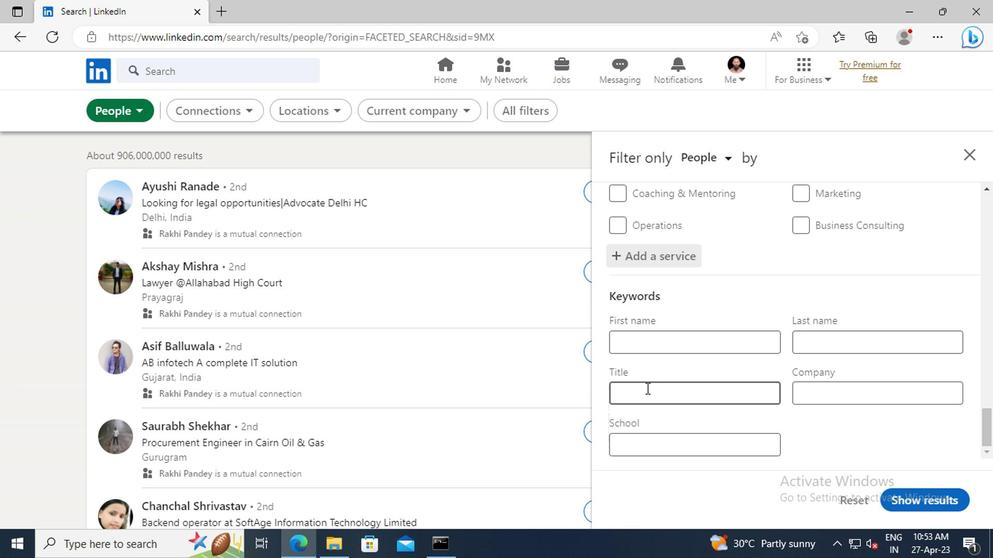 
Action: Mouse pressed left at (644, 395)
Screenshot: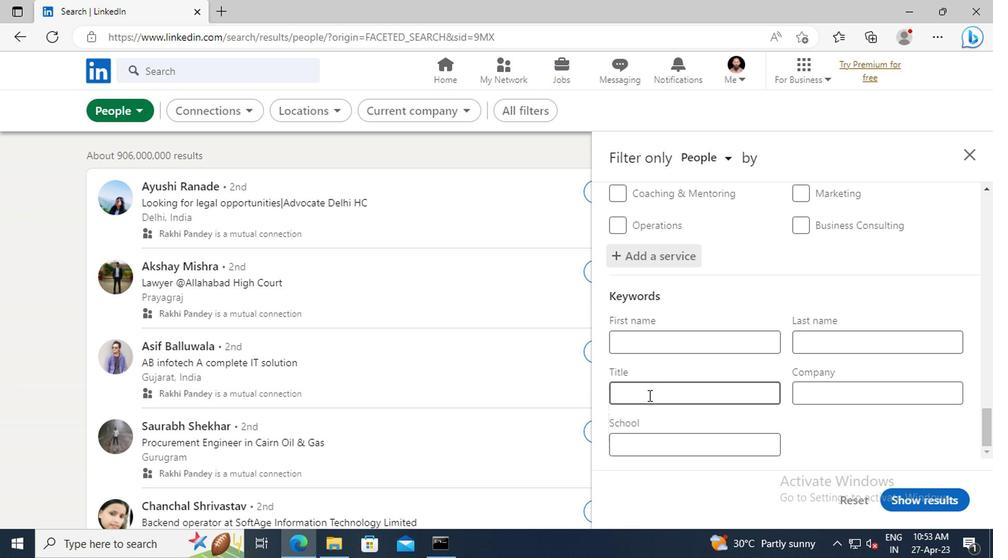 
Action: Key pressed <Key.shift>BIOSTATISTICIAN<Key.enter>
Screenshot: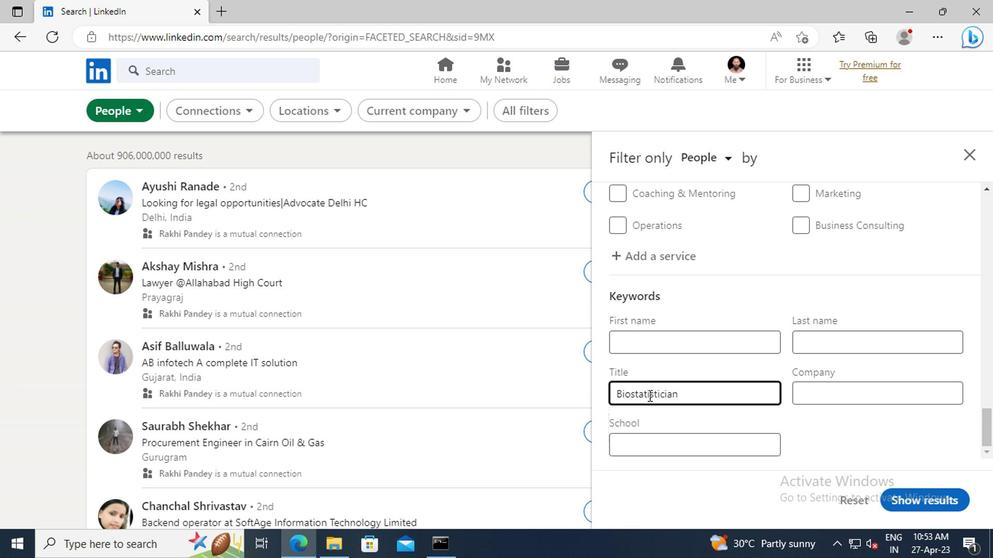 
Action: Mouse moved to (894, 497)
Screenshot: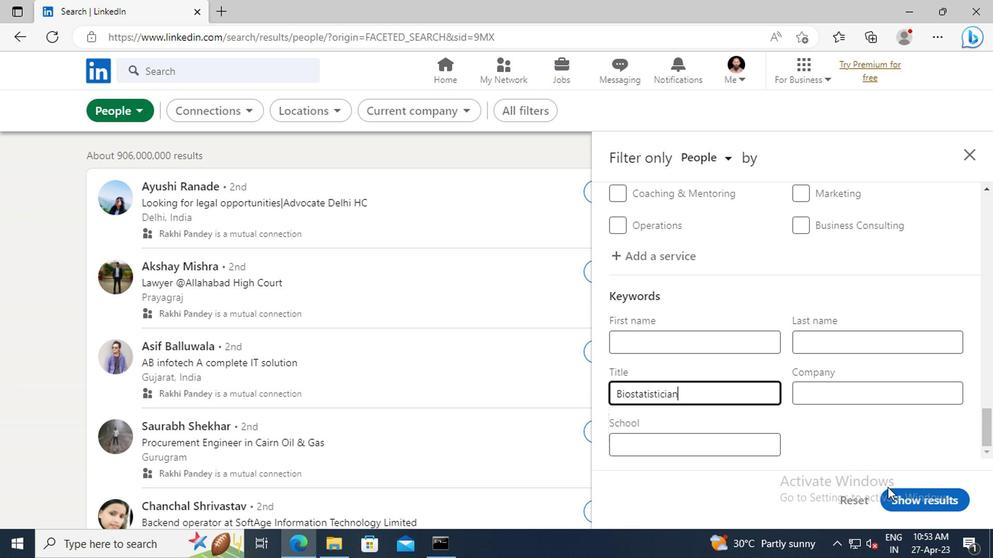 
Action: Mouse pressed left at (894, 497)
Screenshot: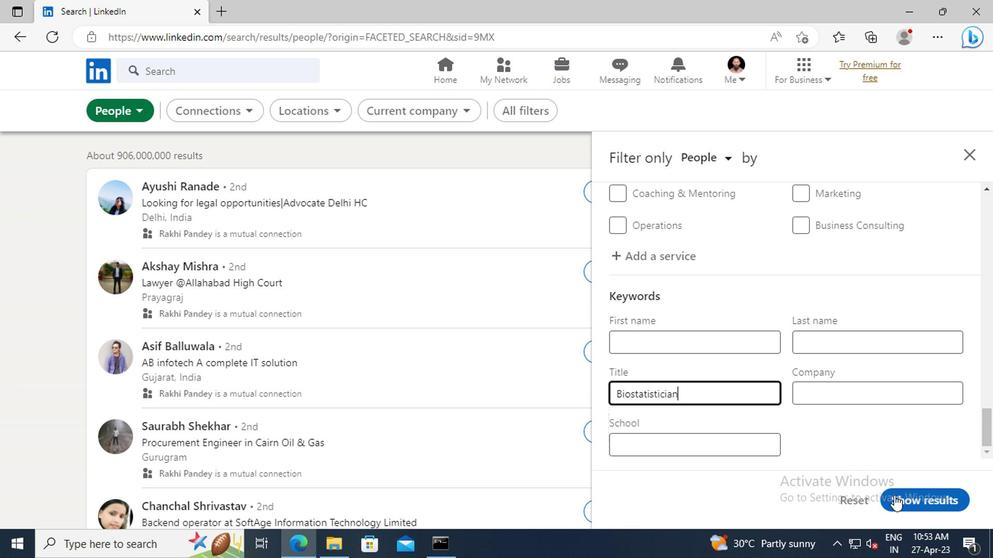 
